 Task: Create a Board called Board0000000001 in Workspace WS0000000001 in Trello with Visibility as Workspace. Create a Board called Board0000000002 in Workspace WS0000000001 in Trello with Visibility as Private. Create a Board called Board0000000003 in Workspace WS0000000001 in Trello with Visibility as Public. Create Card Card0000000001 in Board Board0000000001 in Workspace WS0000000001 in Trello. Create Card Card0000000002 in Board Board0000000001 in Workspace WS0000000001 in Trello
Action: Mouse moved to (533, 126)
Screenshot: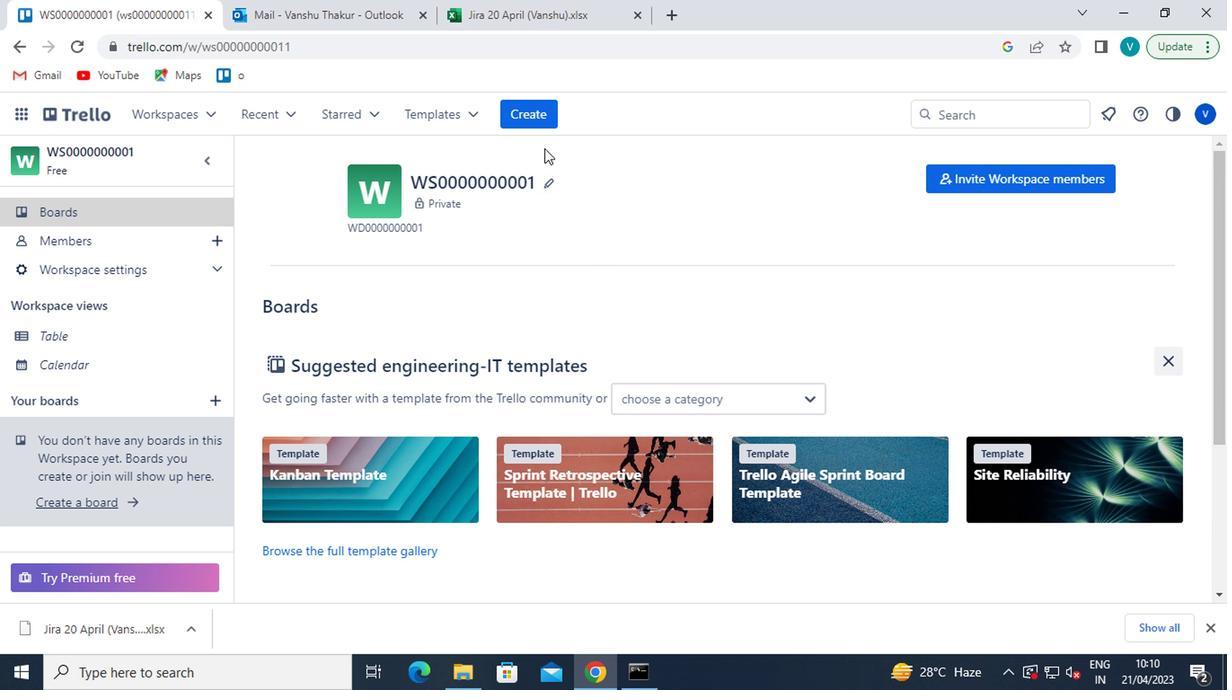
Action: Mouse pressed left at (533, 126)
Screenshot: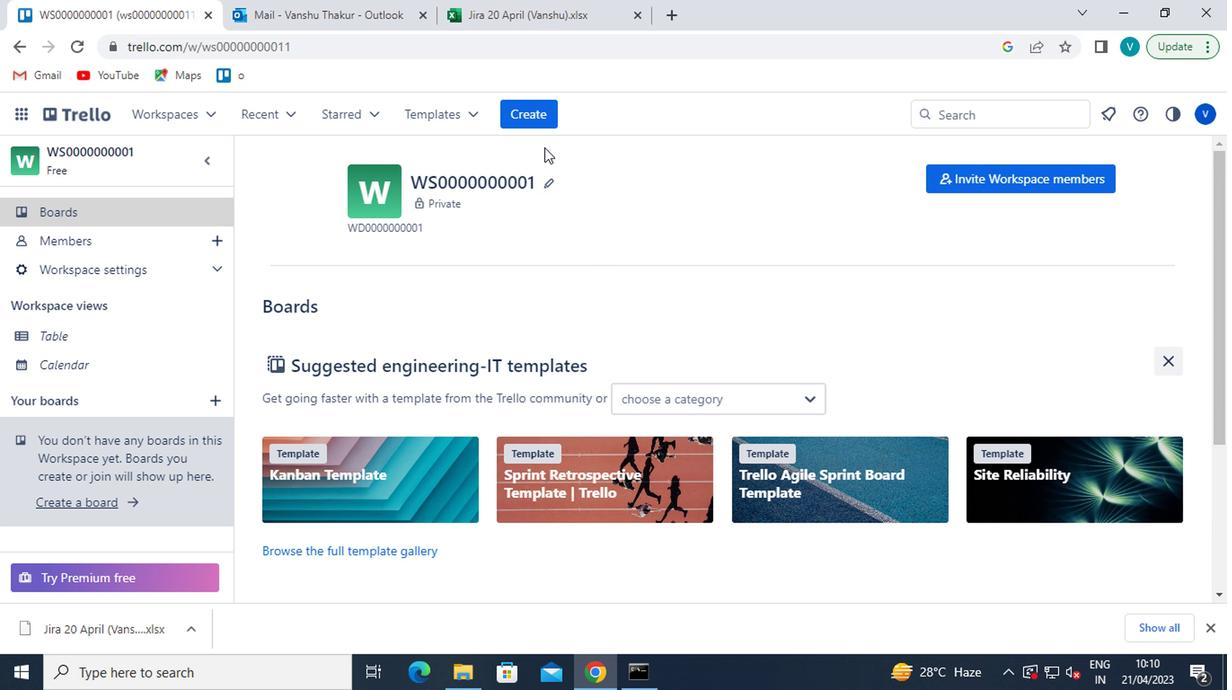 
Action: Mouse moved to (563, 187)
Screenshot: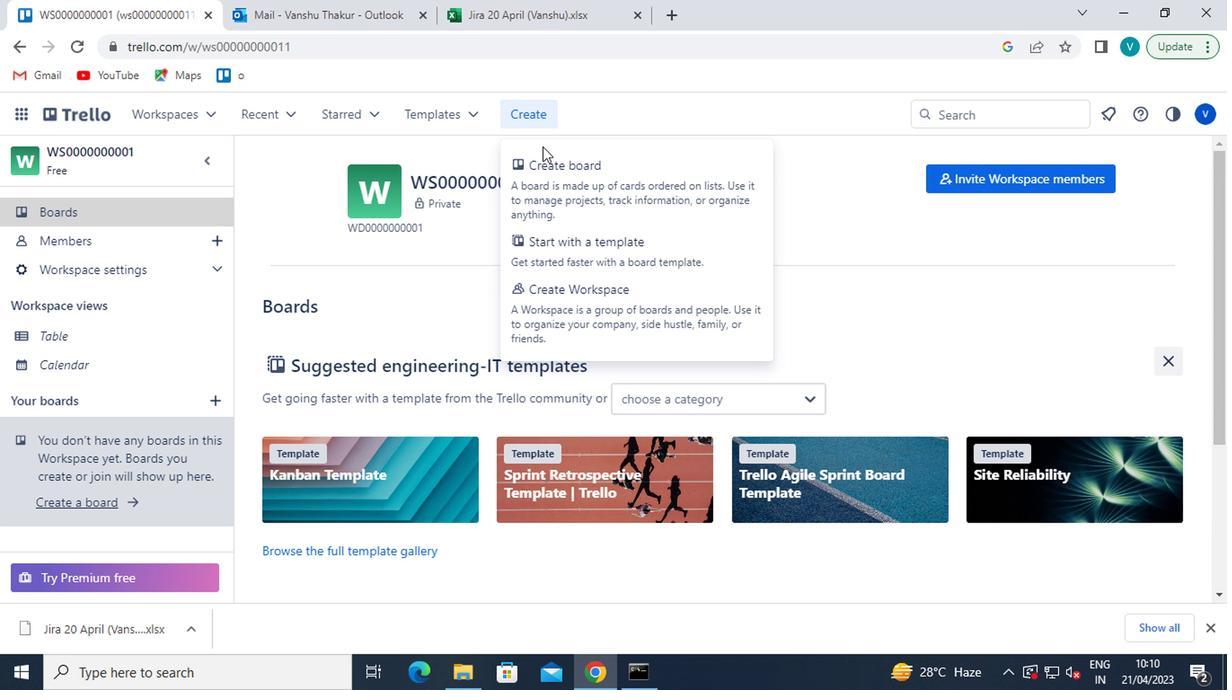 
Action: Mouse pressed left at (563, 187)
Screenshot: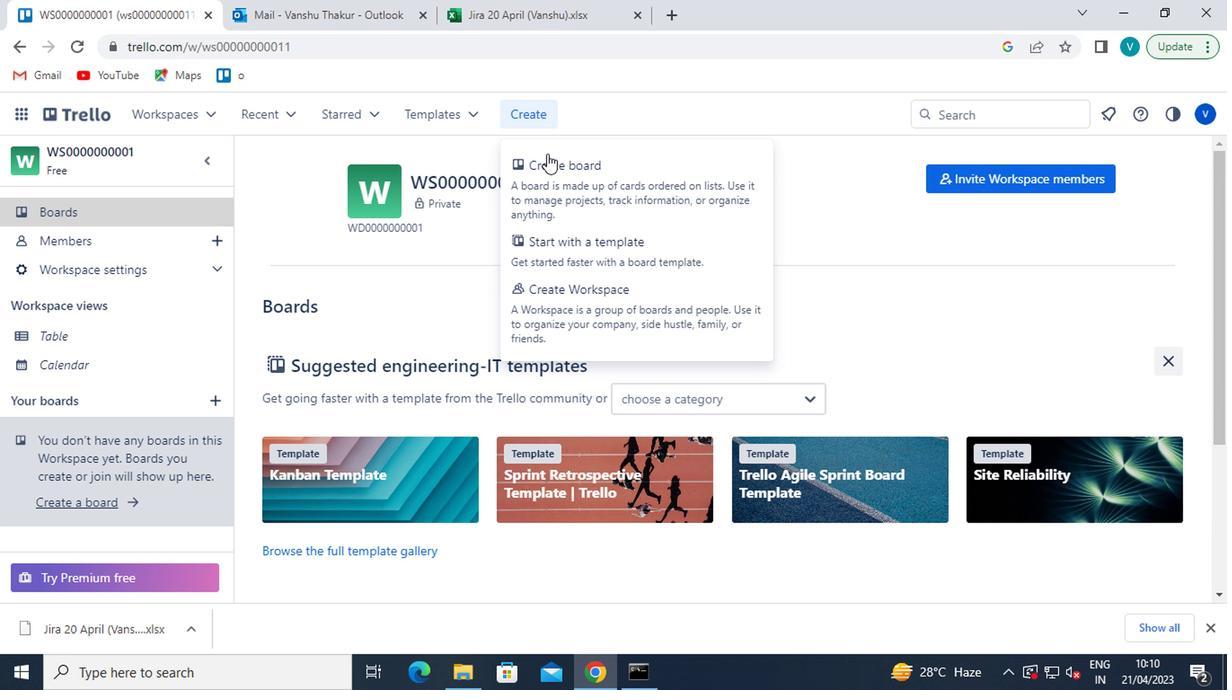 
Action: Mouse moved to (539, 451)
Screenshot: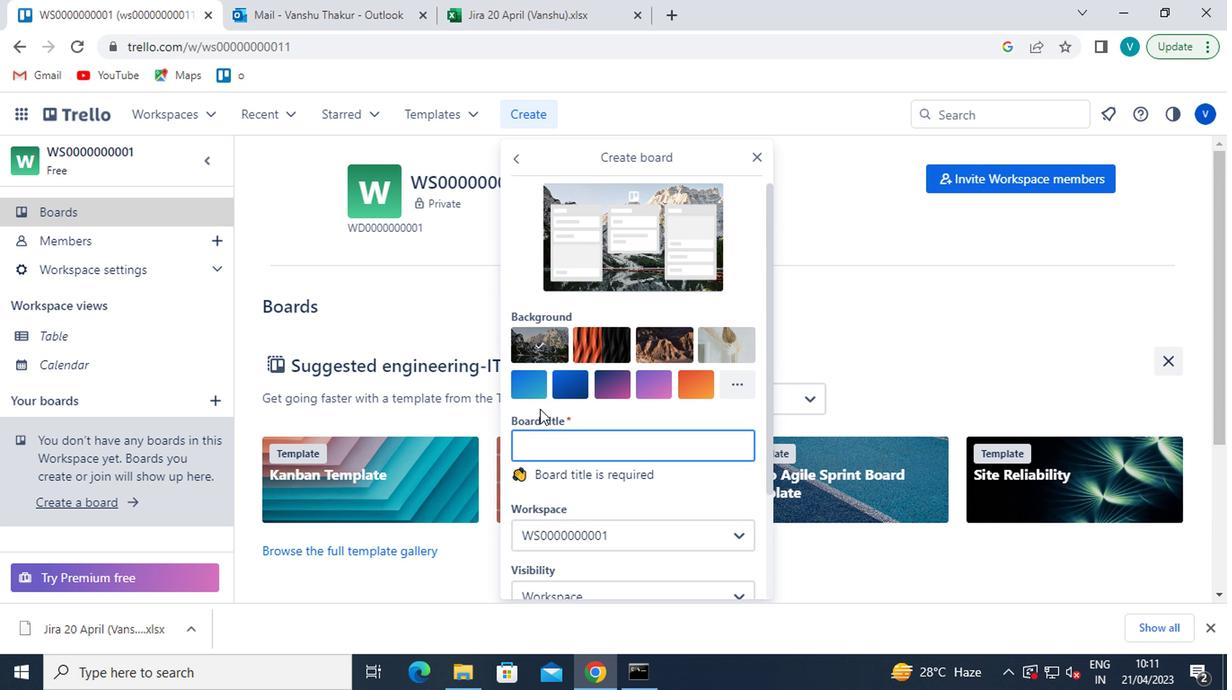 
Action: Mouse pressed left at (539, 451)
Screenshot: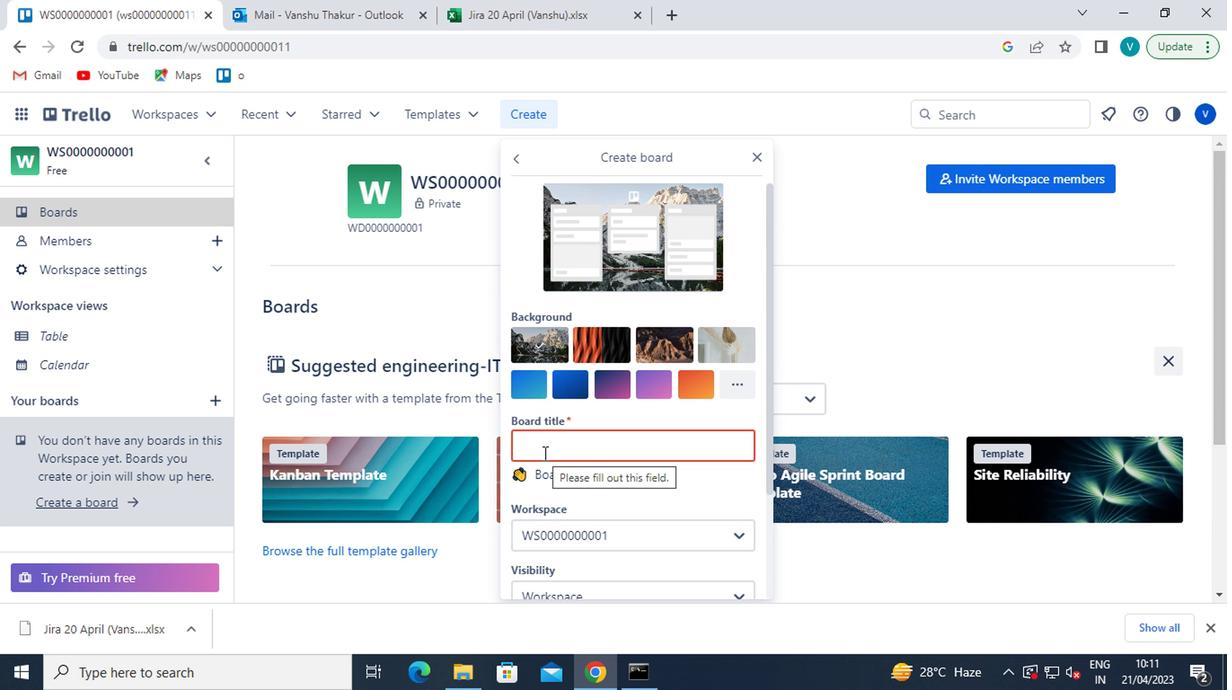
Action: Mouse moved to (557, 445)
Screenshot: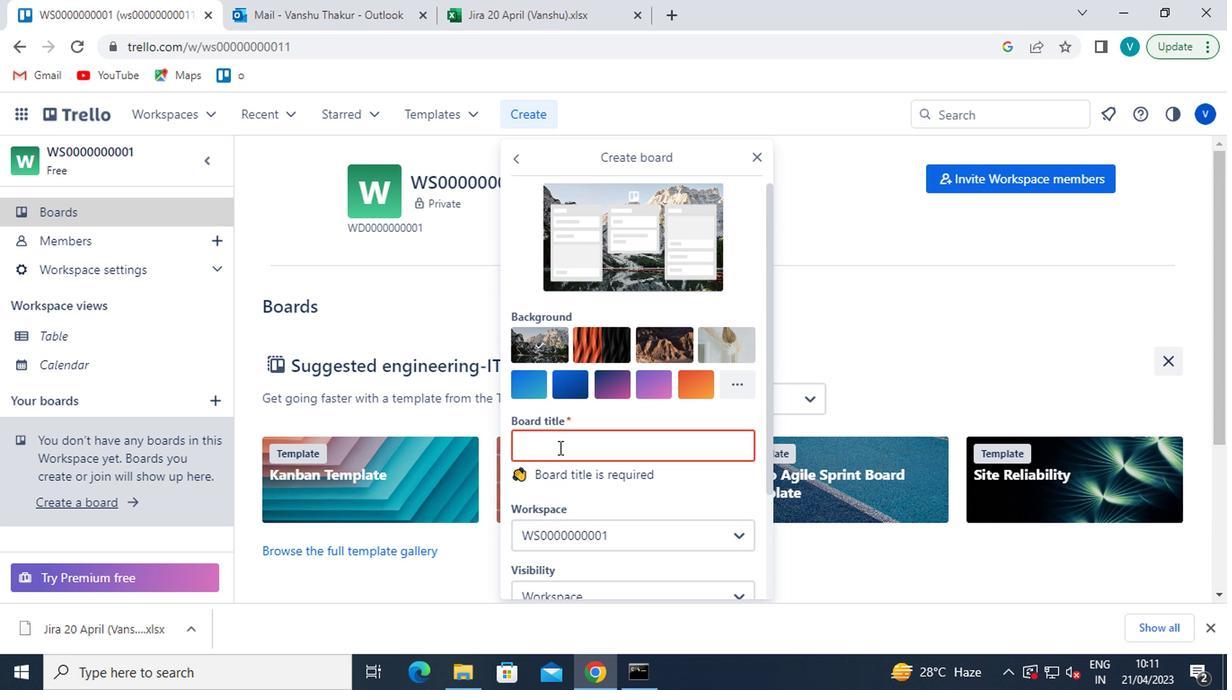 
Action: Key pressed <Key.shift>BOARD000000000
Screenshot: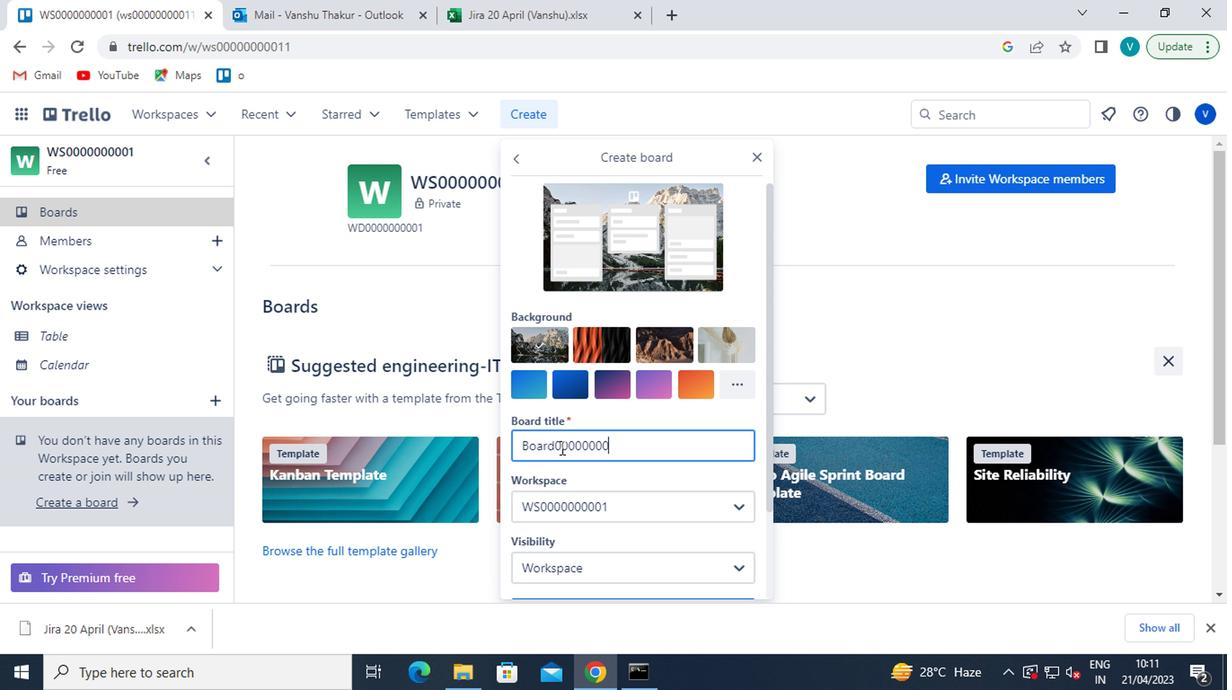 
Action: Mouse moved to (560, 445)
Screenshot: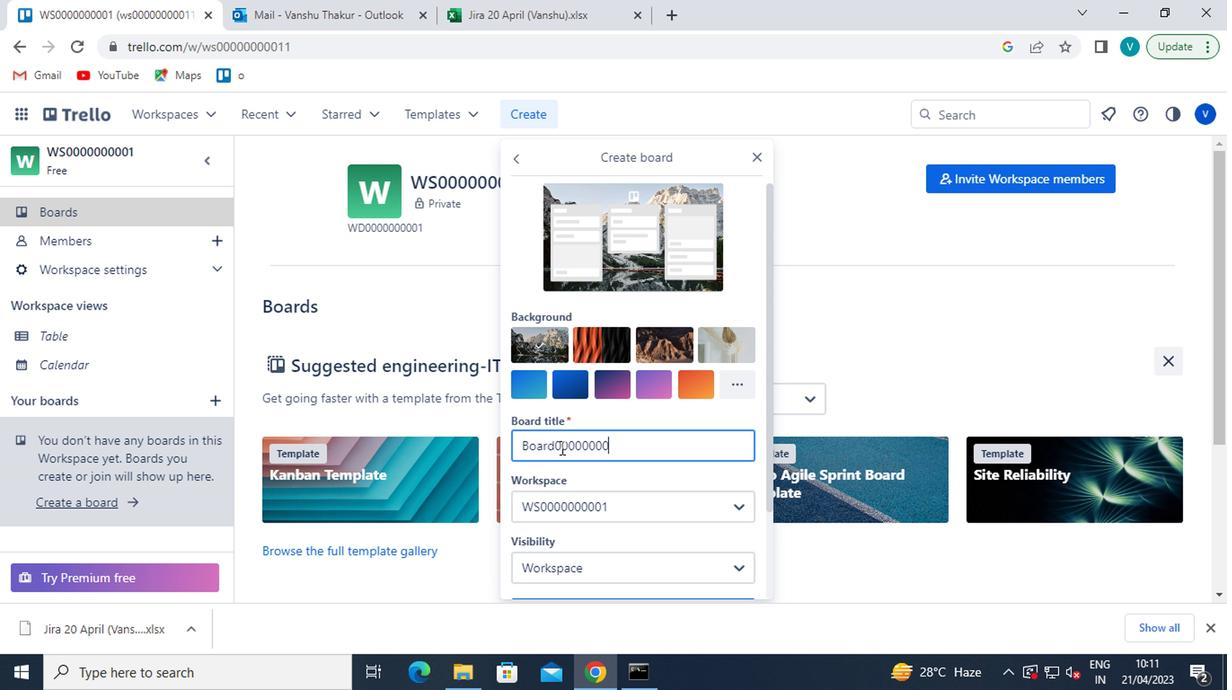 
Action: Key pressed 1
Screenshot: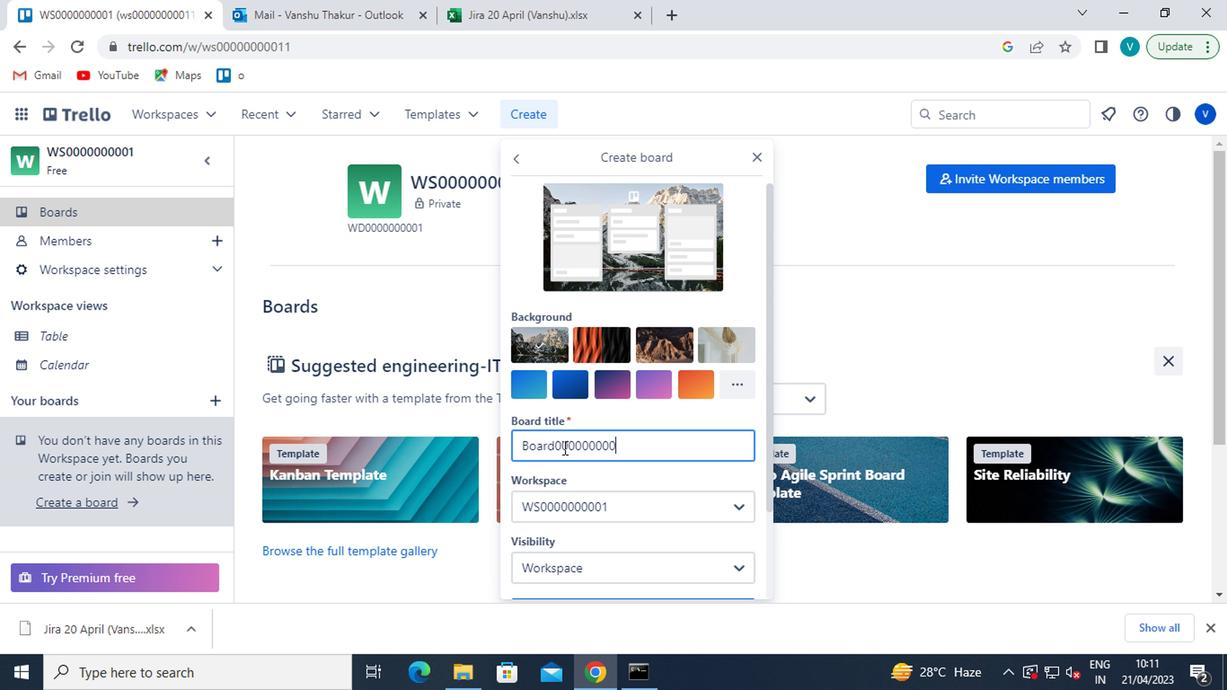 
Action: Mouse moved to (595, 566)
Screenshot: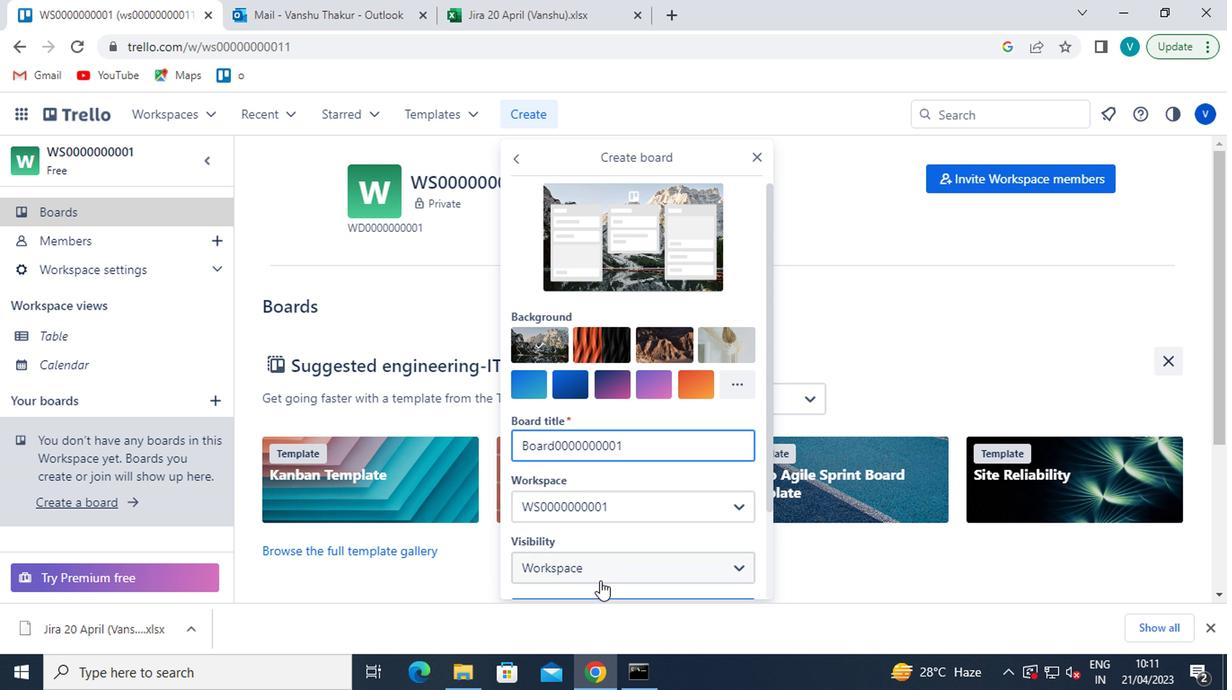 
Action: Mouse pressed left at (595, 566)
Screenshot: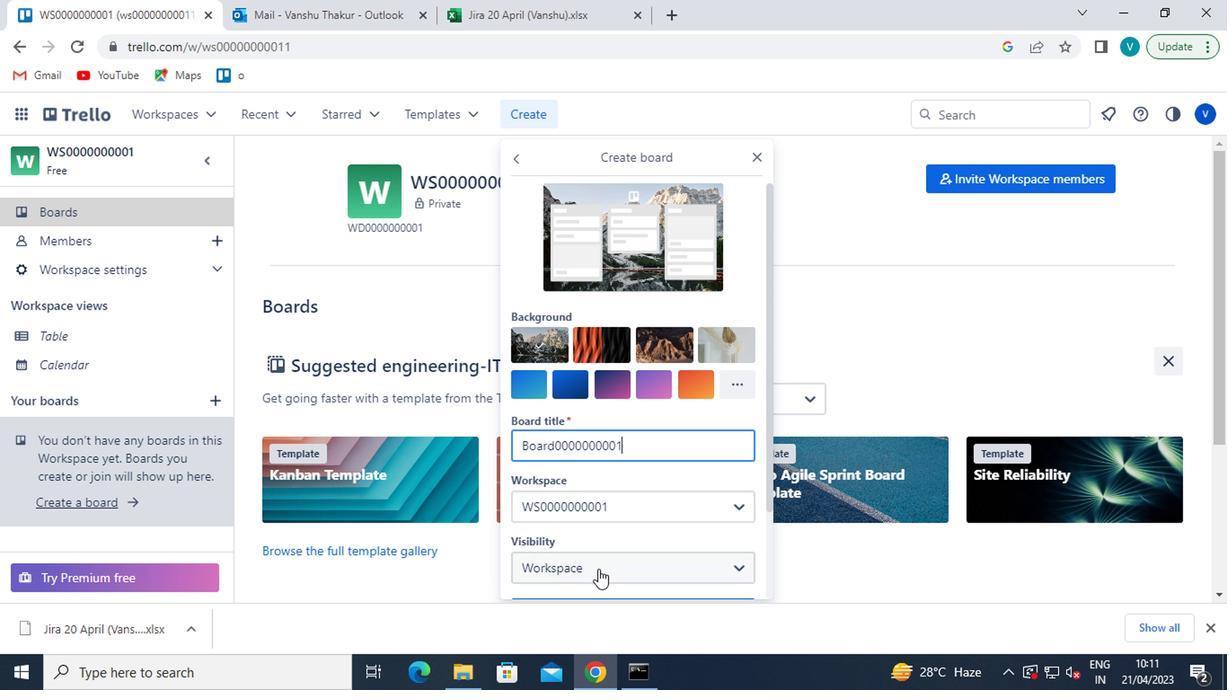 
Action: Mouse moved to (615, 438)
Screenshot: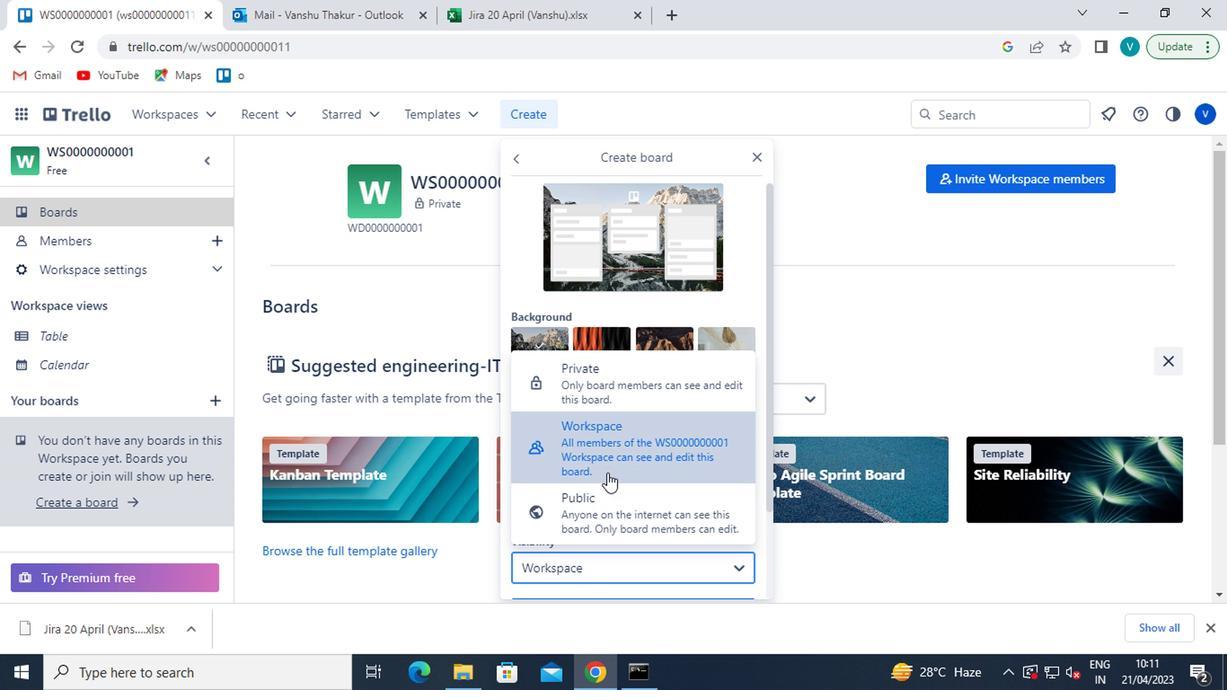 
Action: Mouse pressed left at (615, 438)
Screenshot: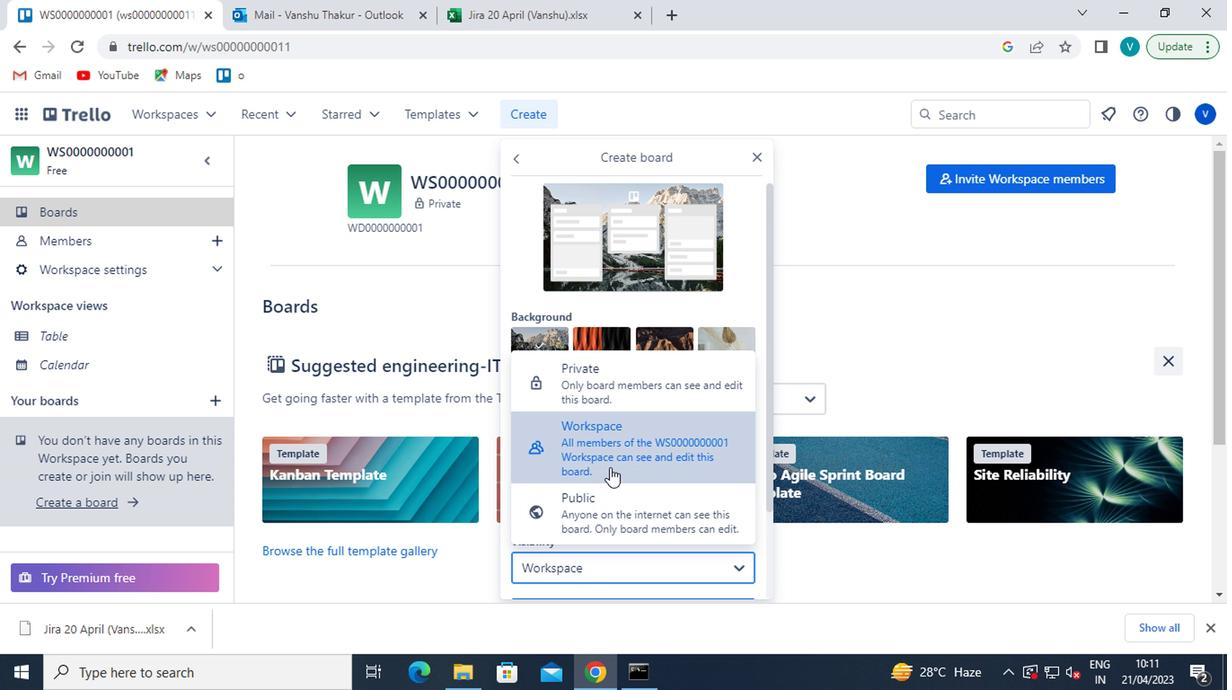 
Action: Mouse moved to (621, 463)
Screenshot: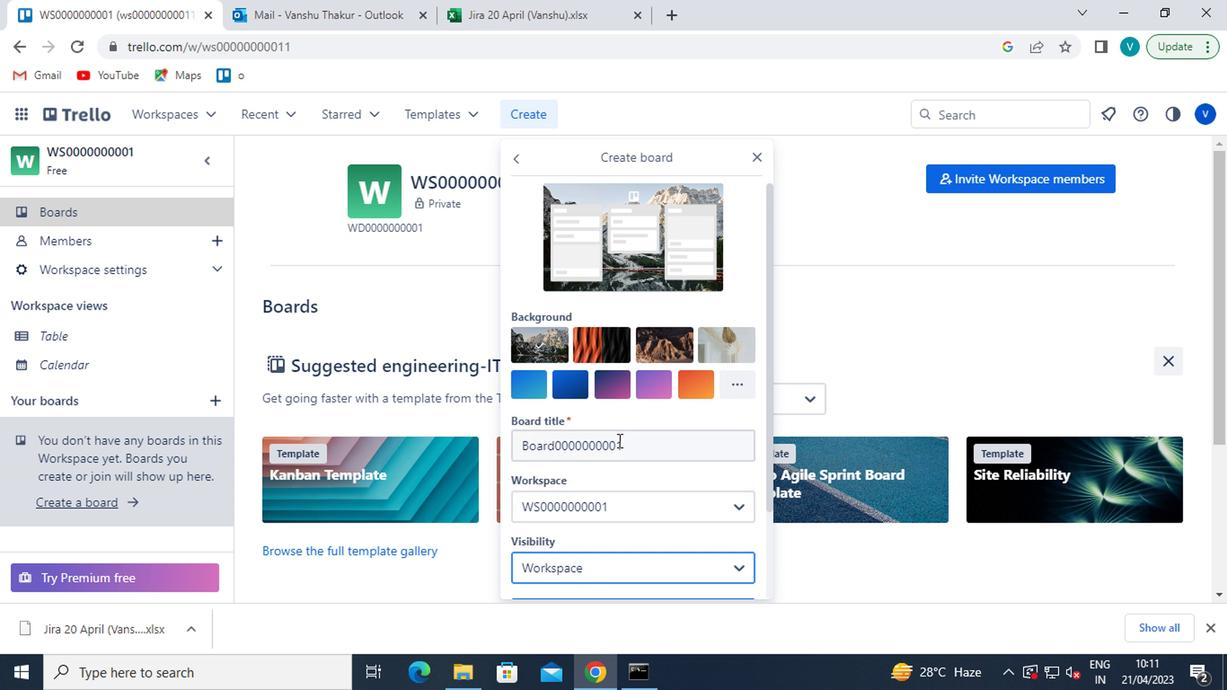 
Action: Mouse scrolled (621, 463) with delta (0, 0)
Screenshot: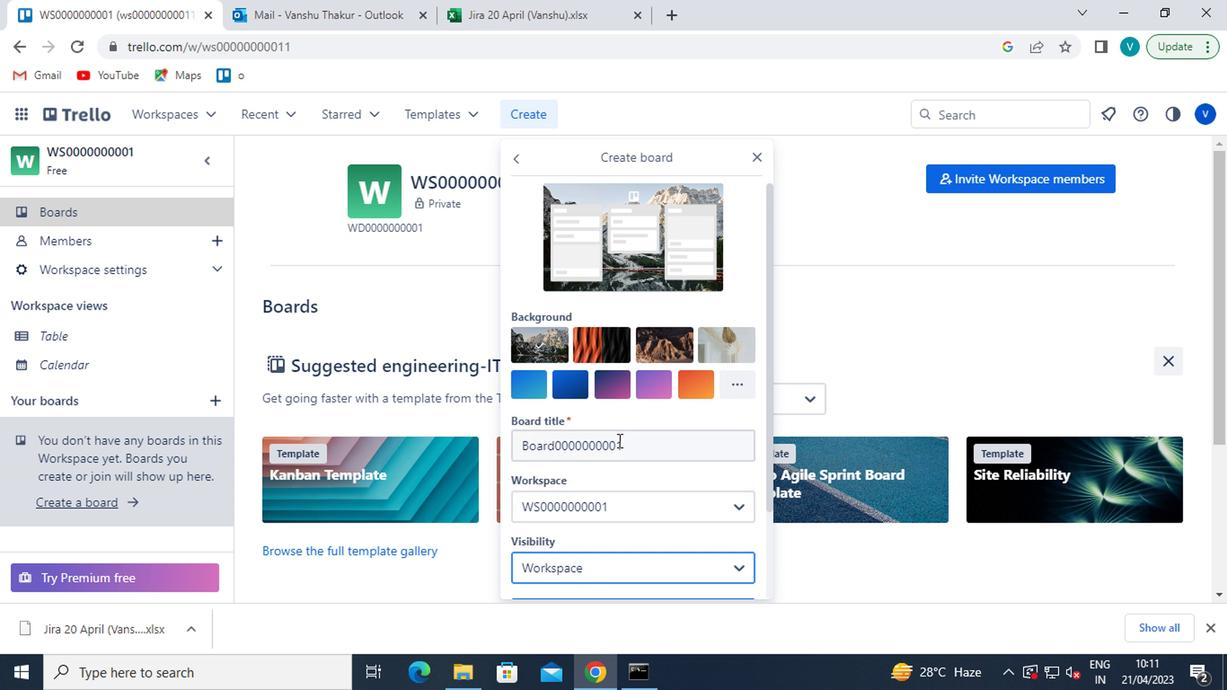 
Action: Mouse moved to (621, 468)
Screenshot: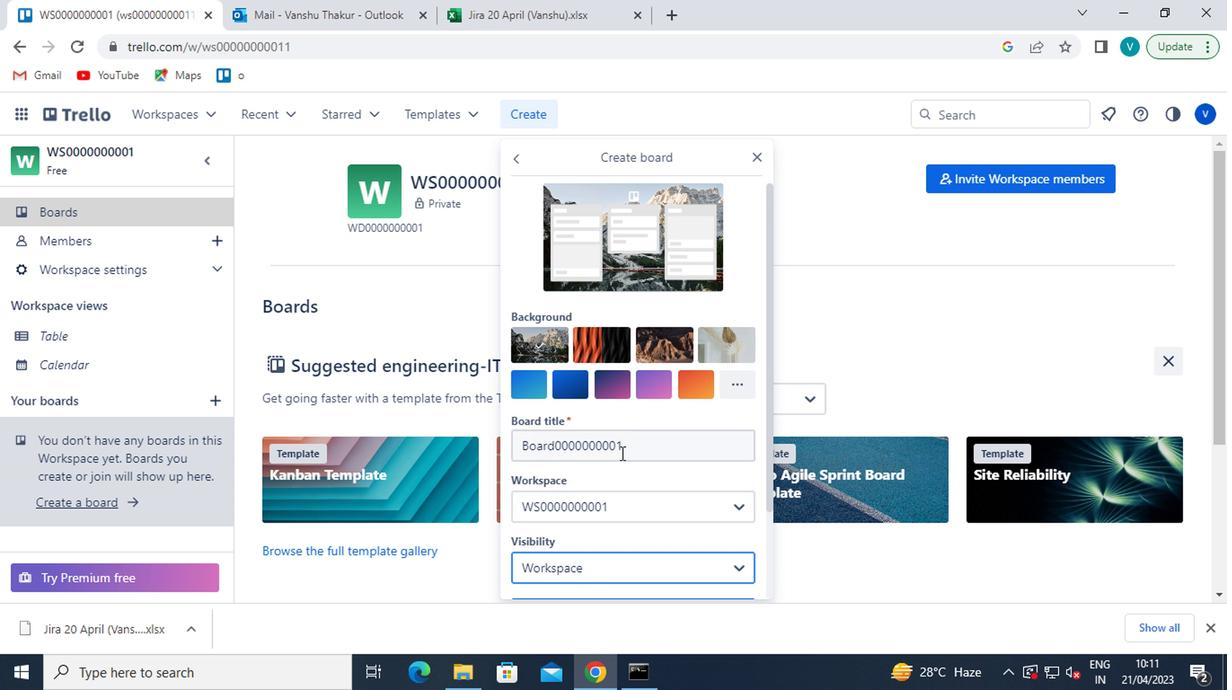 
Action: Mouse scrolled (621, 467) with delta (0, 0)
Screenshot: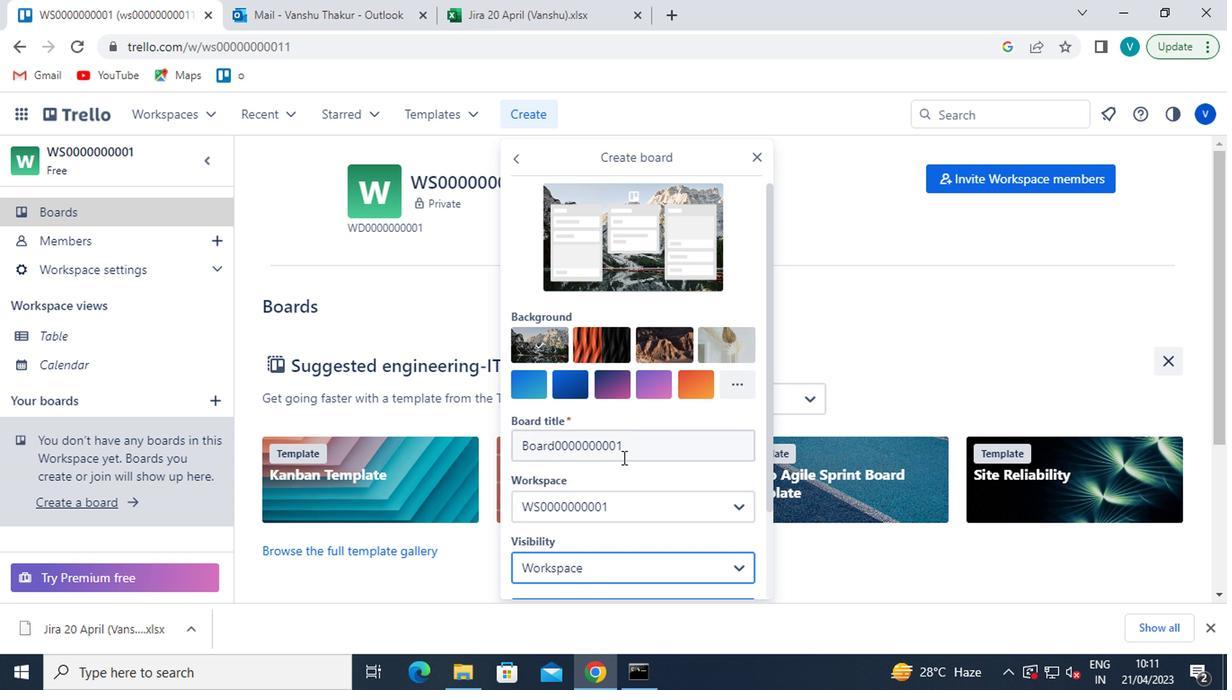 
Action: Mouse moved to (622, 491)
Screenshot: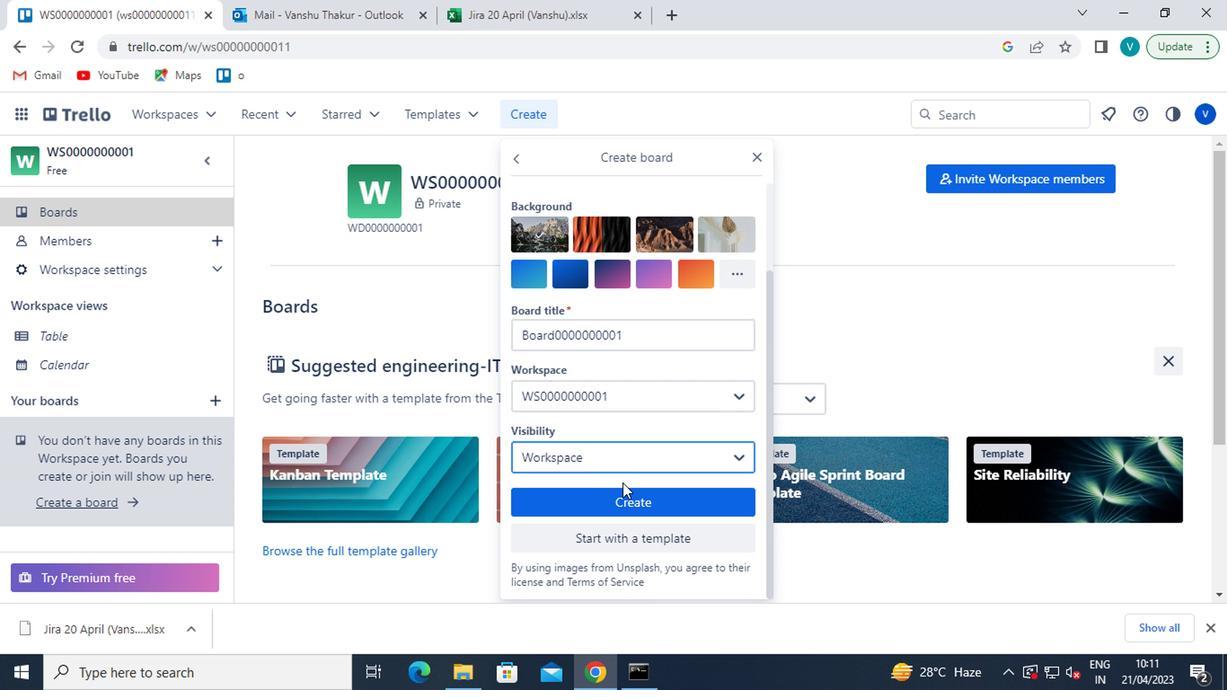 
Action: Mouse pressed left at (622, 491)
Screenshot: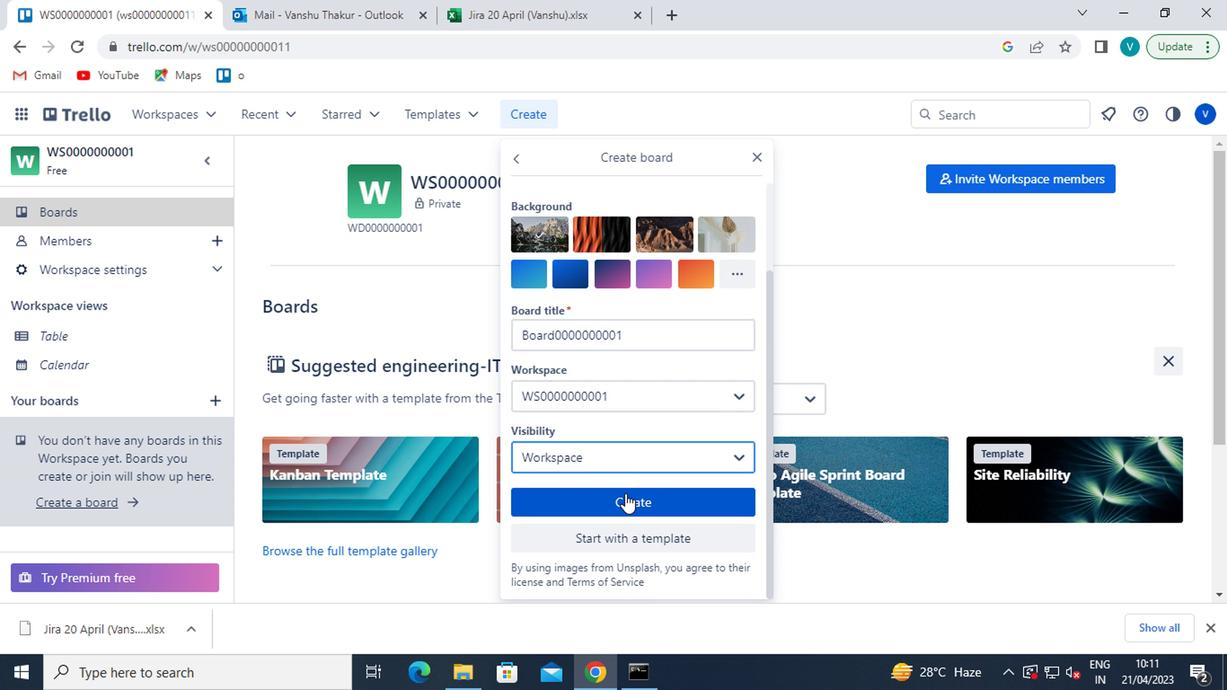 
Action: Mouse moved to (532, 117)
Screenshot: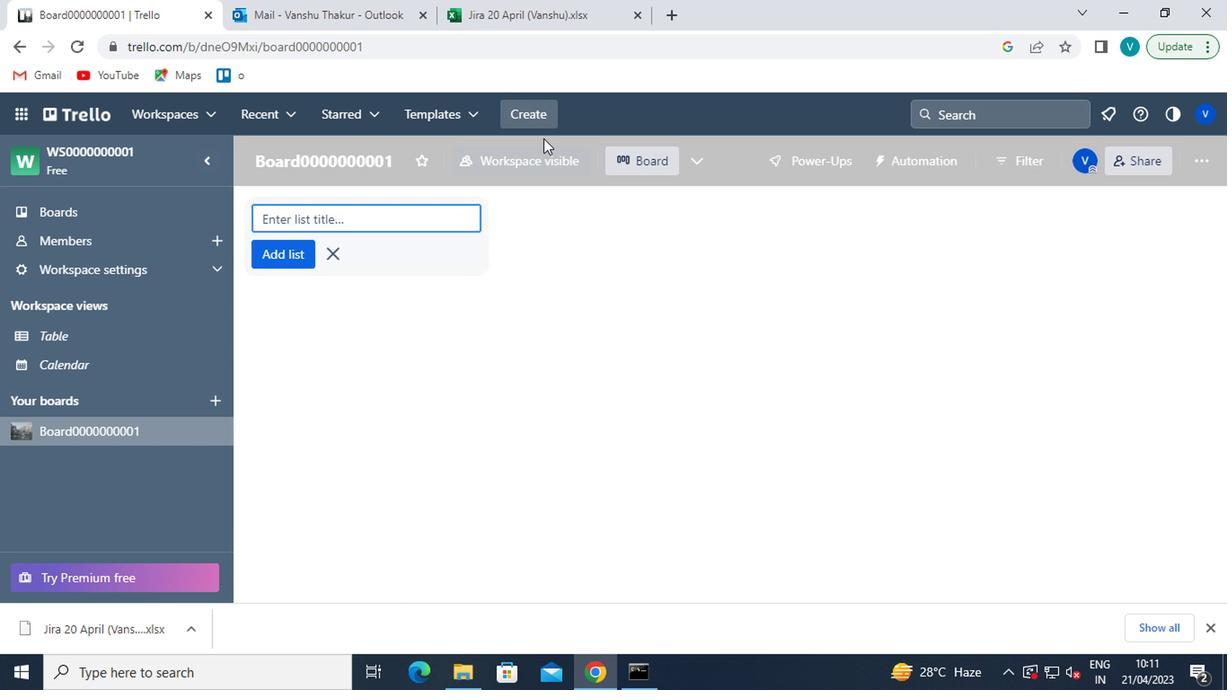 
Action: Mouse pressed left at (532, 117)
Screenshot: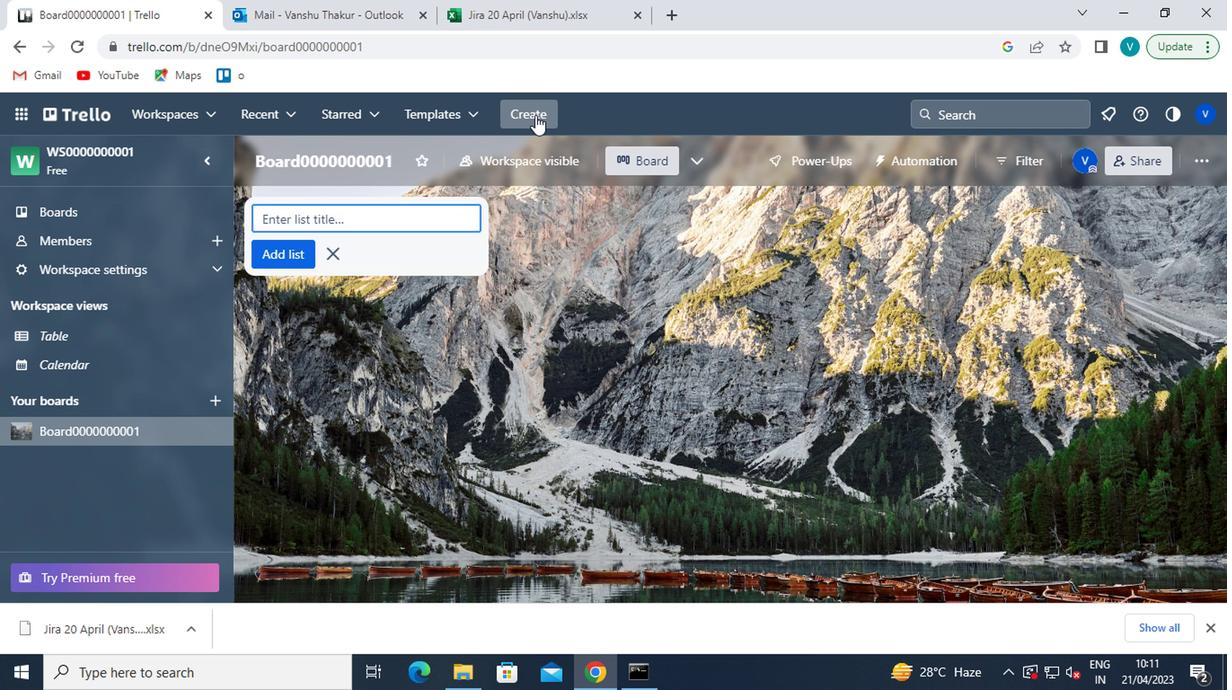 
Action: Mouse moved to (539, 168)
Screenshot: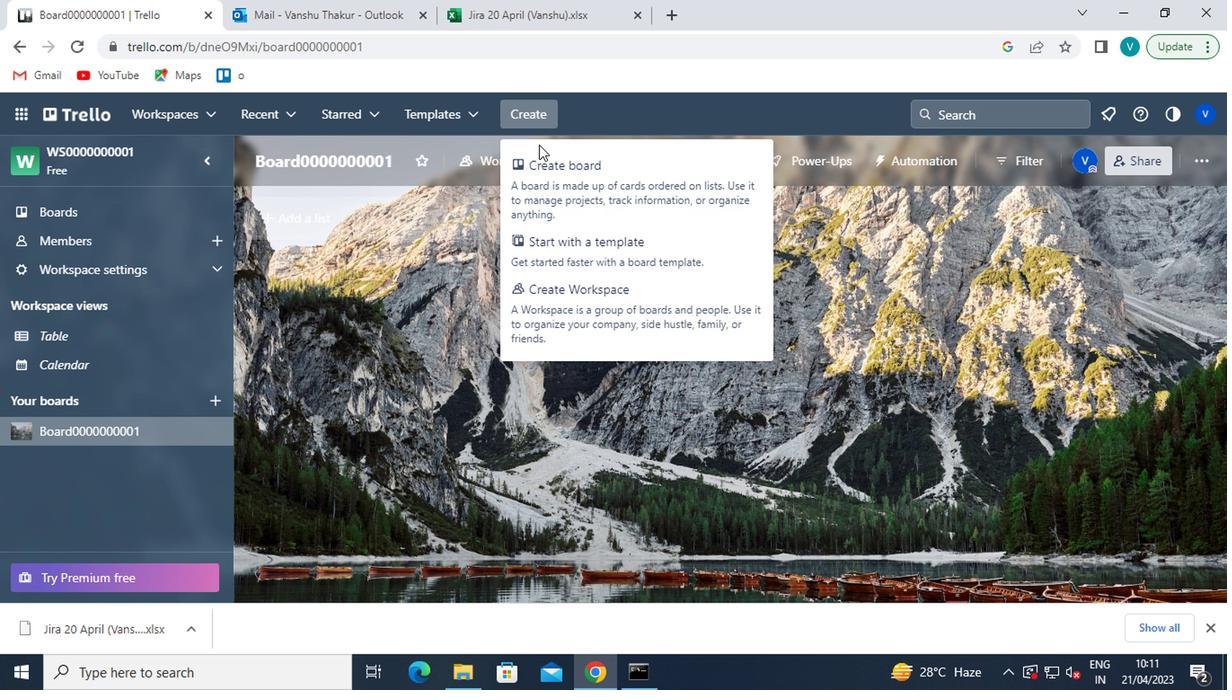 
Action: Mouse pressed left at (539, 168)
Screenshot: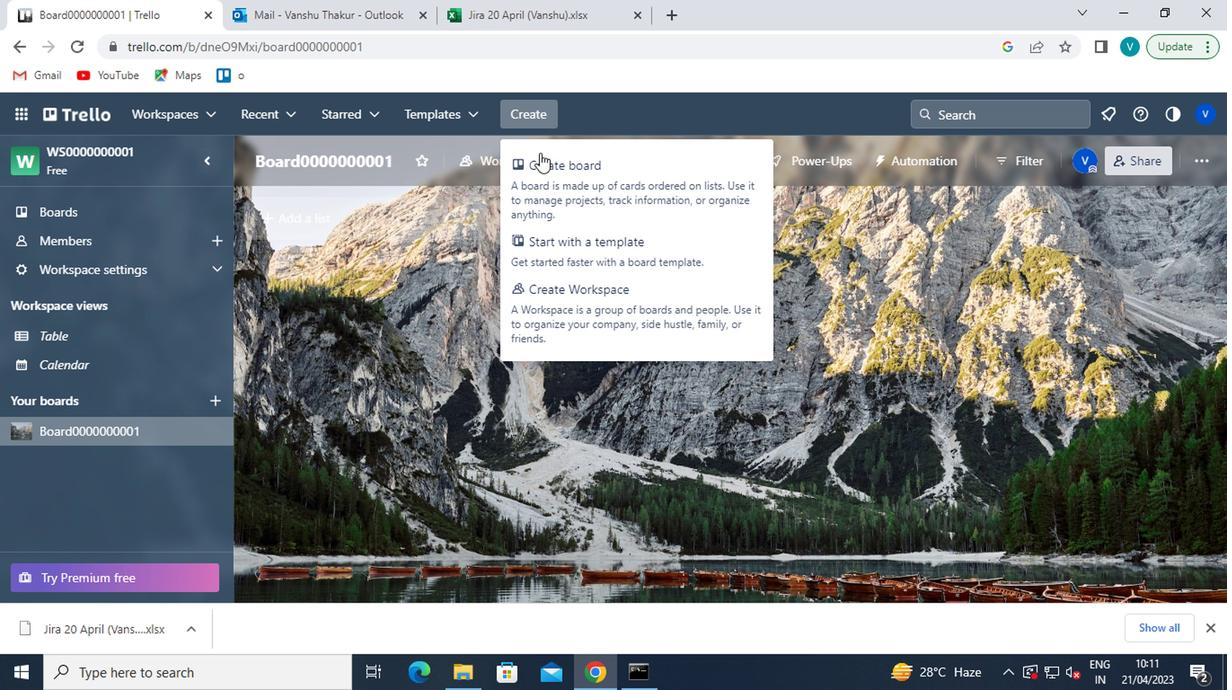 
Action: Mouse moved to (542, 435)
Screenshot: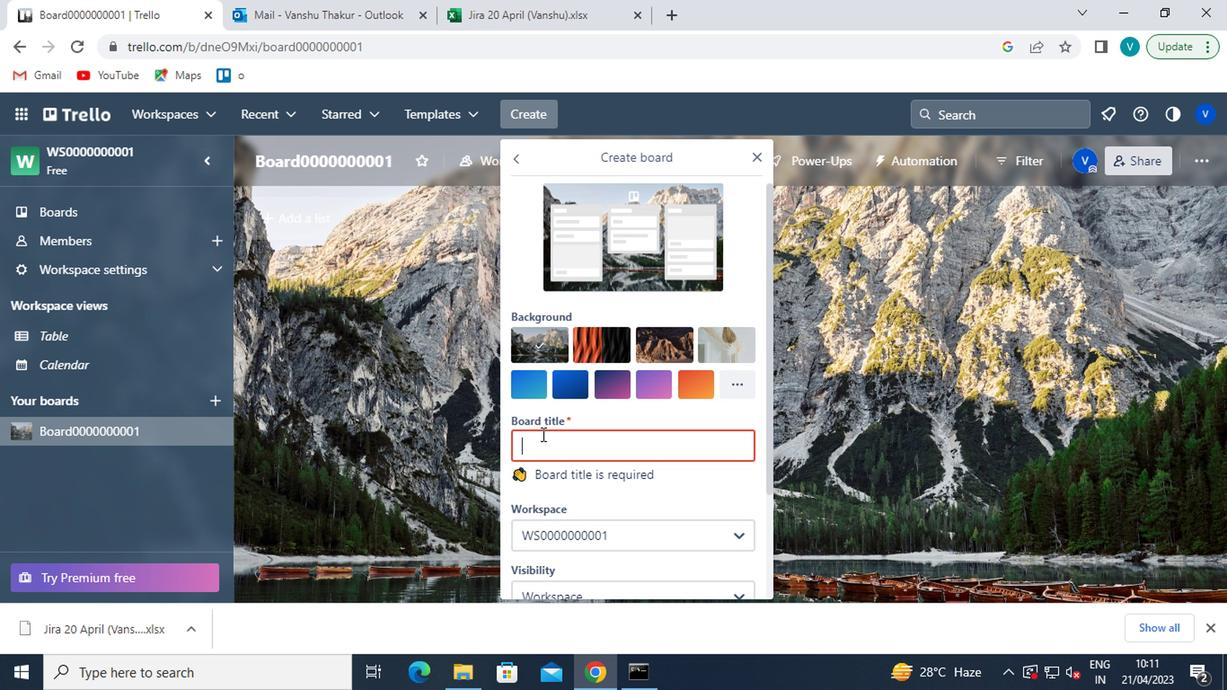 
Action: Mouse pressed left at (542, 435)
Screenshot: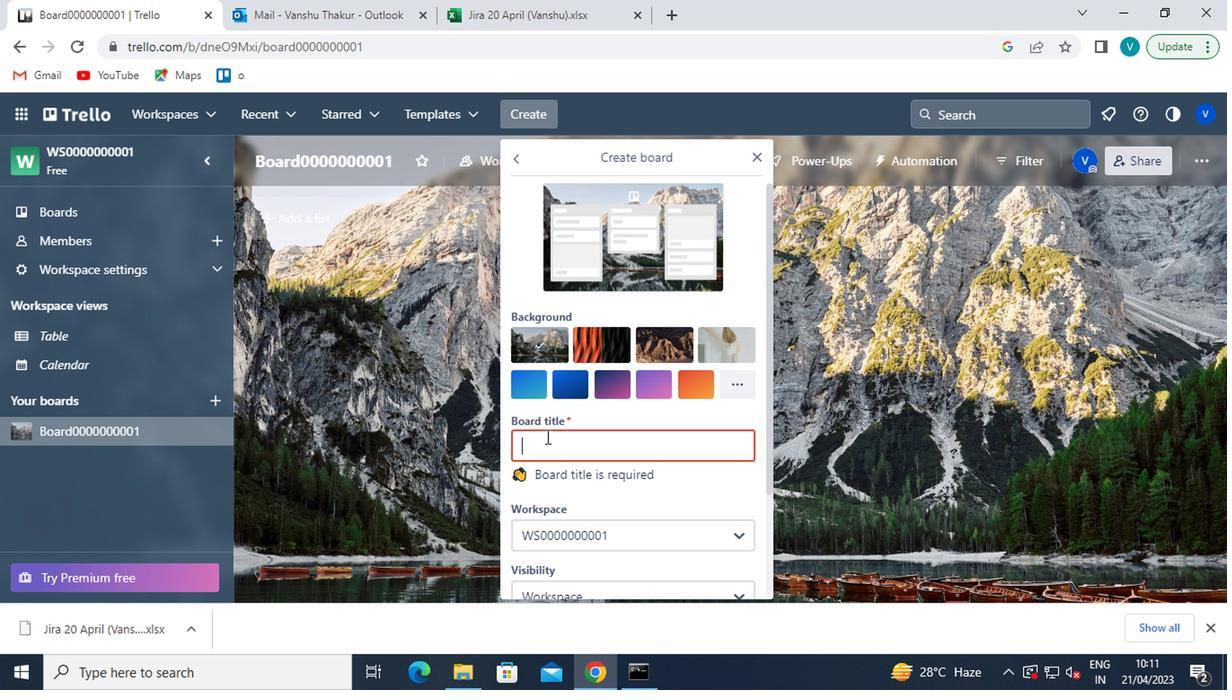 
Action: Mouse moved to (557, 420)
Screenshot: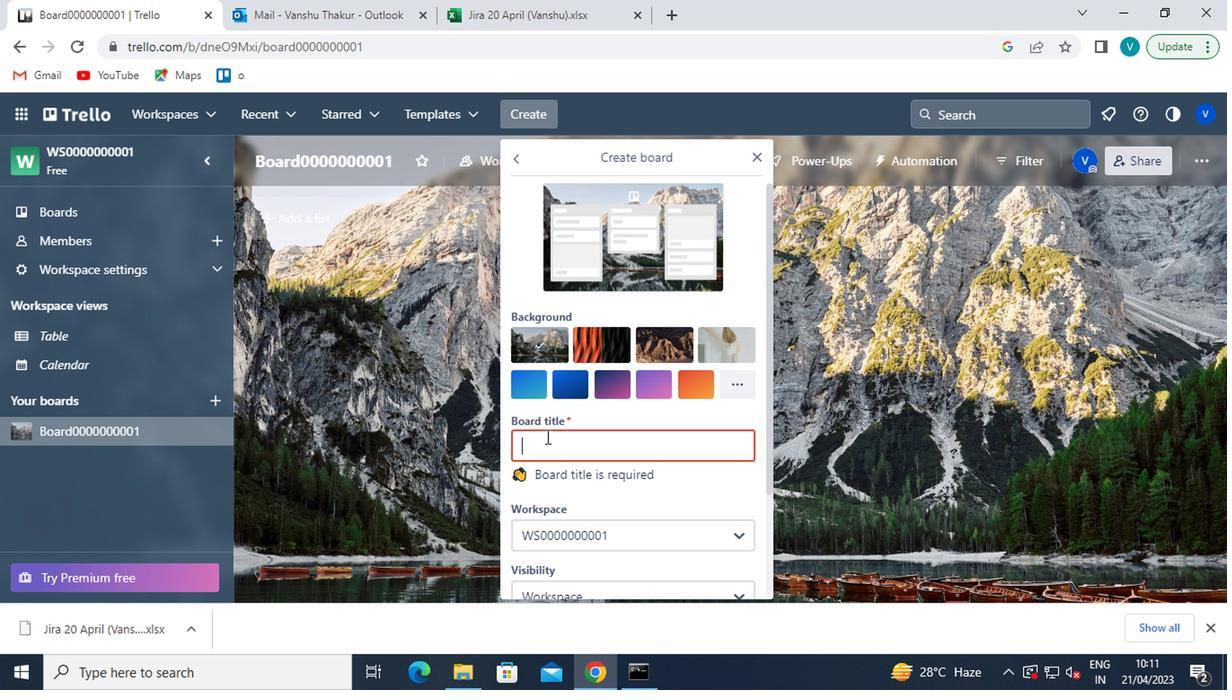 
Action: Key pressed <Key.shift>BOARD0000000
Screenshot: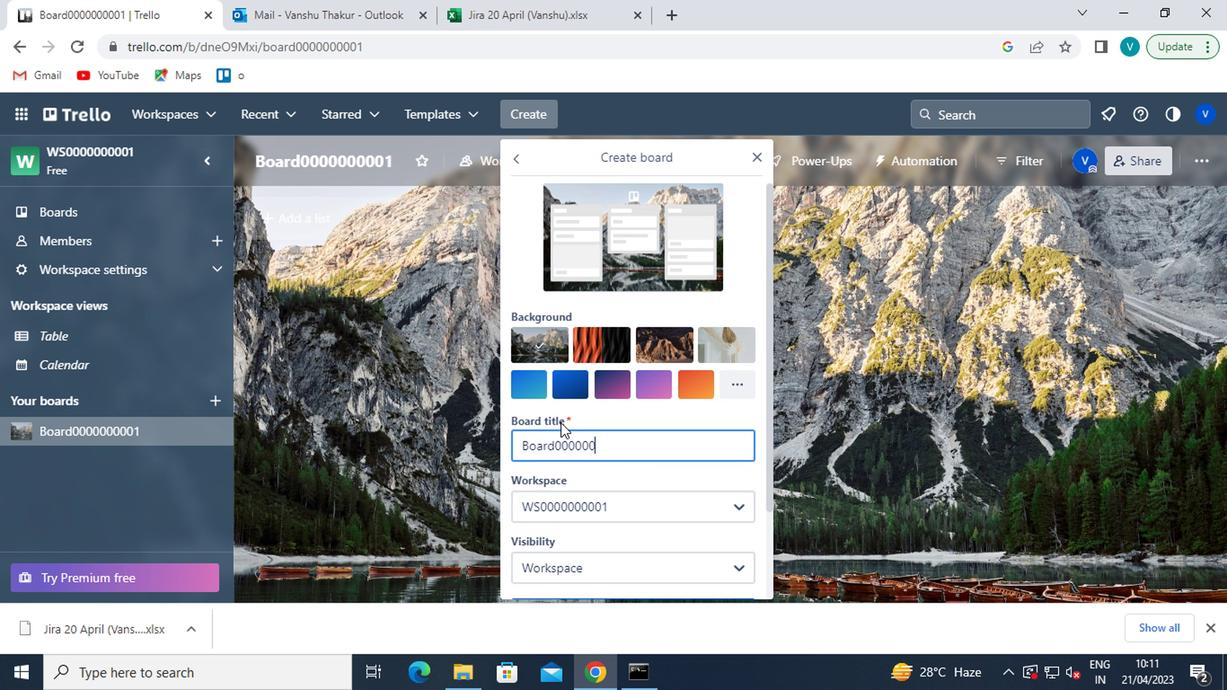 
Action: Mouse moved to (557, 420)
Screenshot: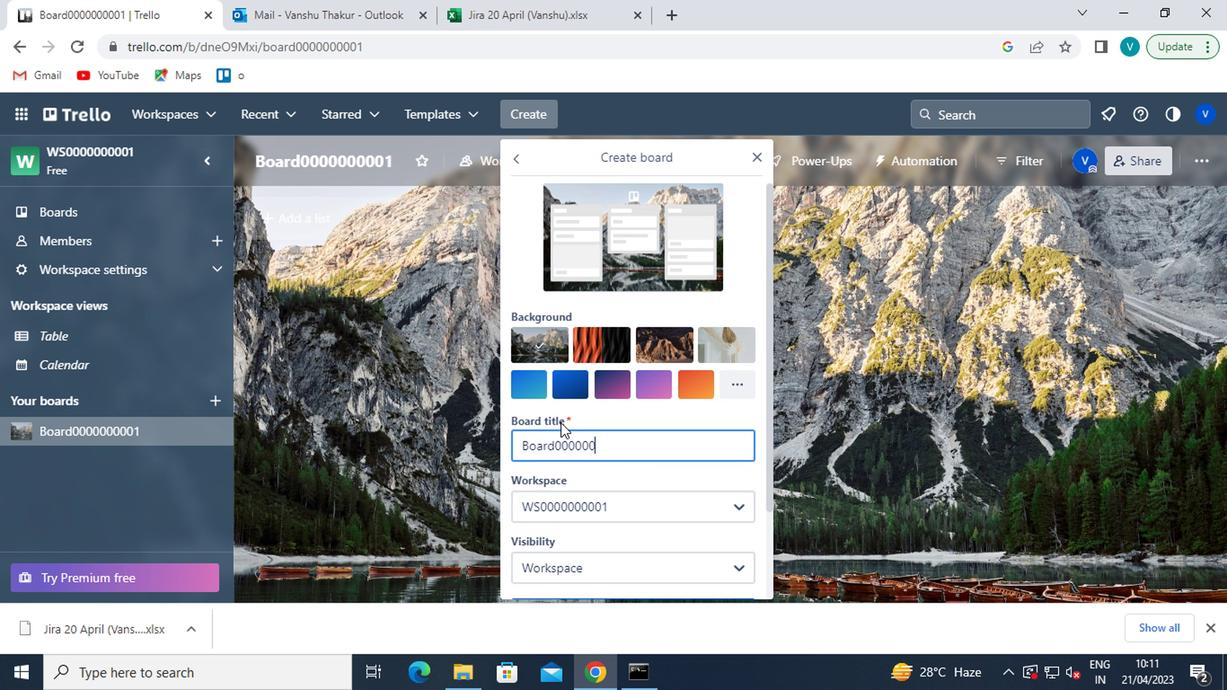 
Action: Key pressed 002
Screenshot: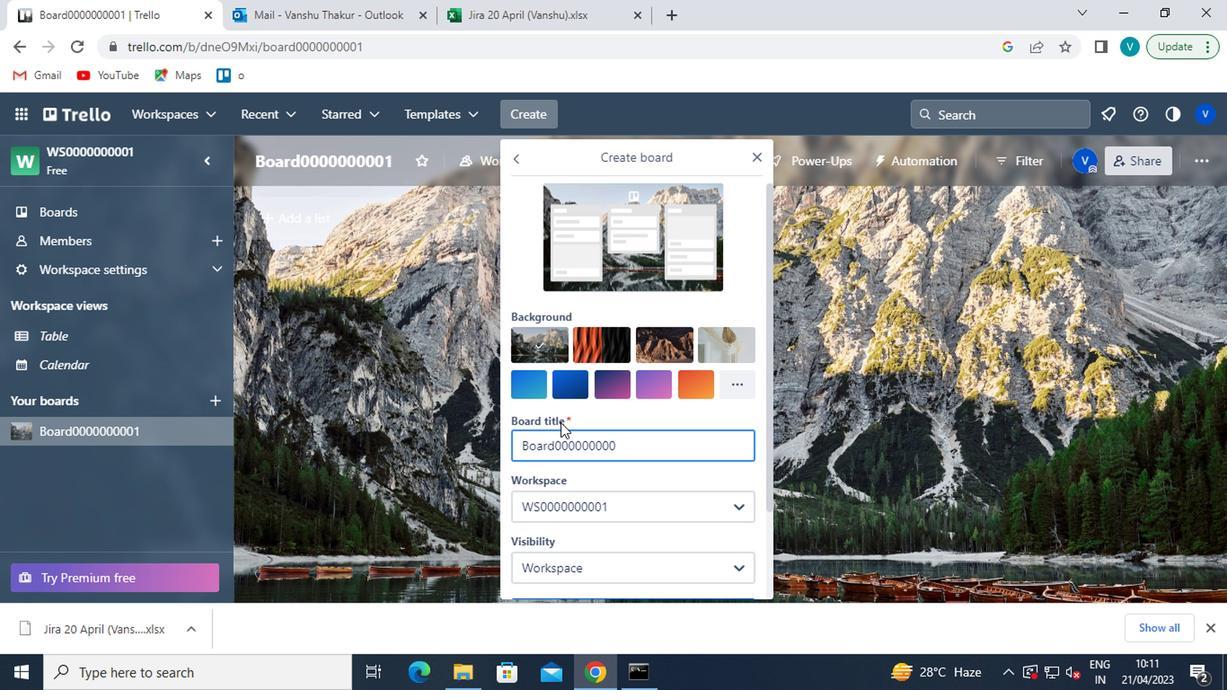 
Action: Mouse moved to (632, 451)
Screenshot: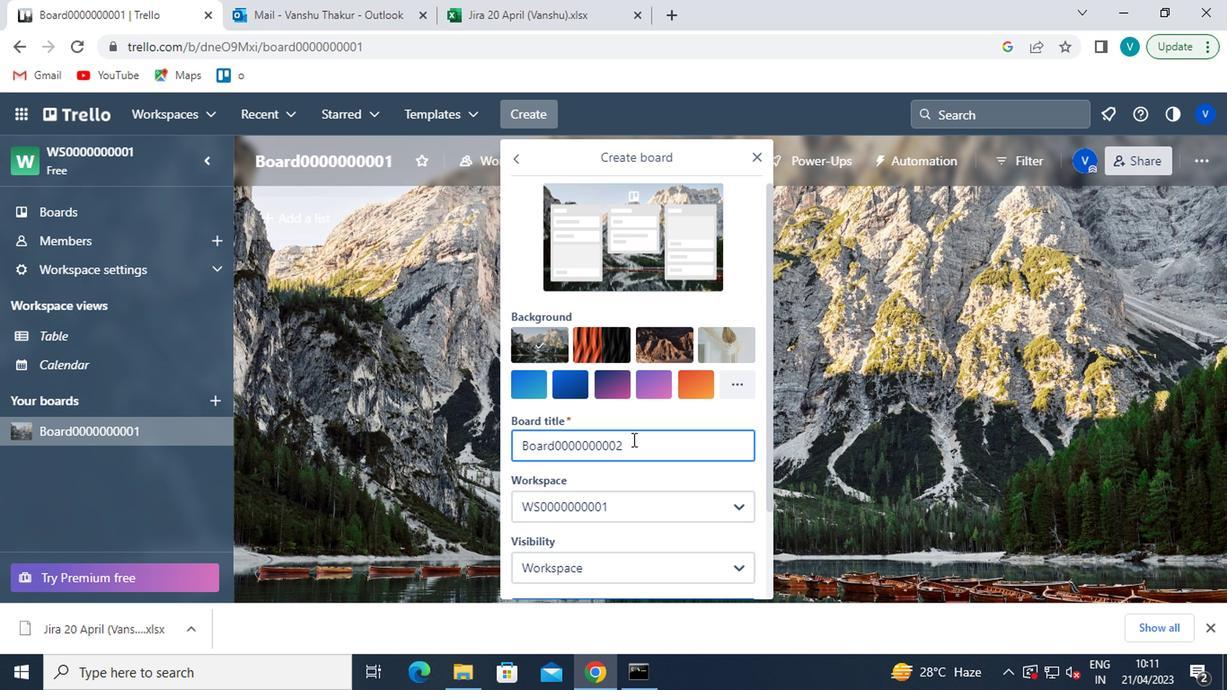 
Action: Mouse scrolled (632, 450) with delta (0, -1)
Screenshot: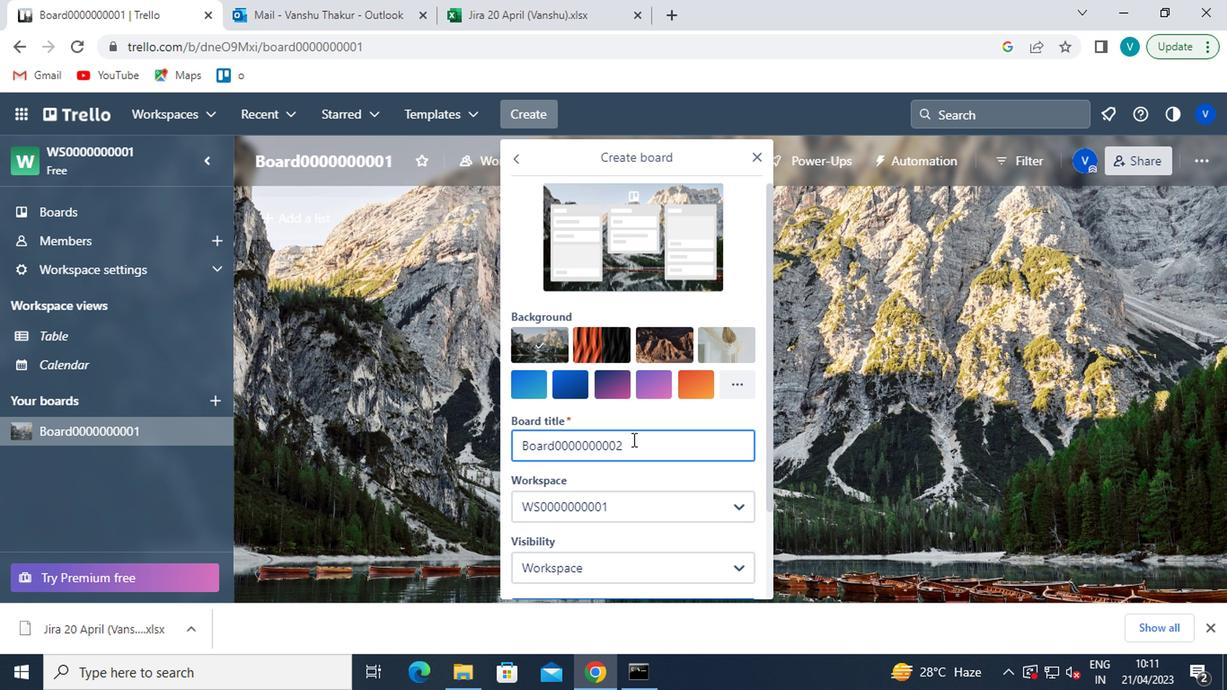 
Action: Mouse moved to (617, 471)
Screenshot: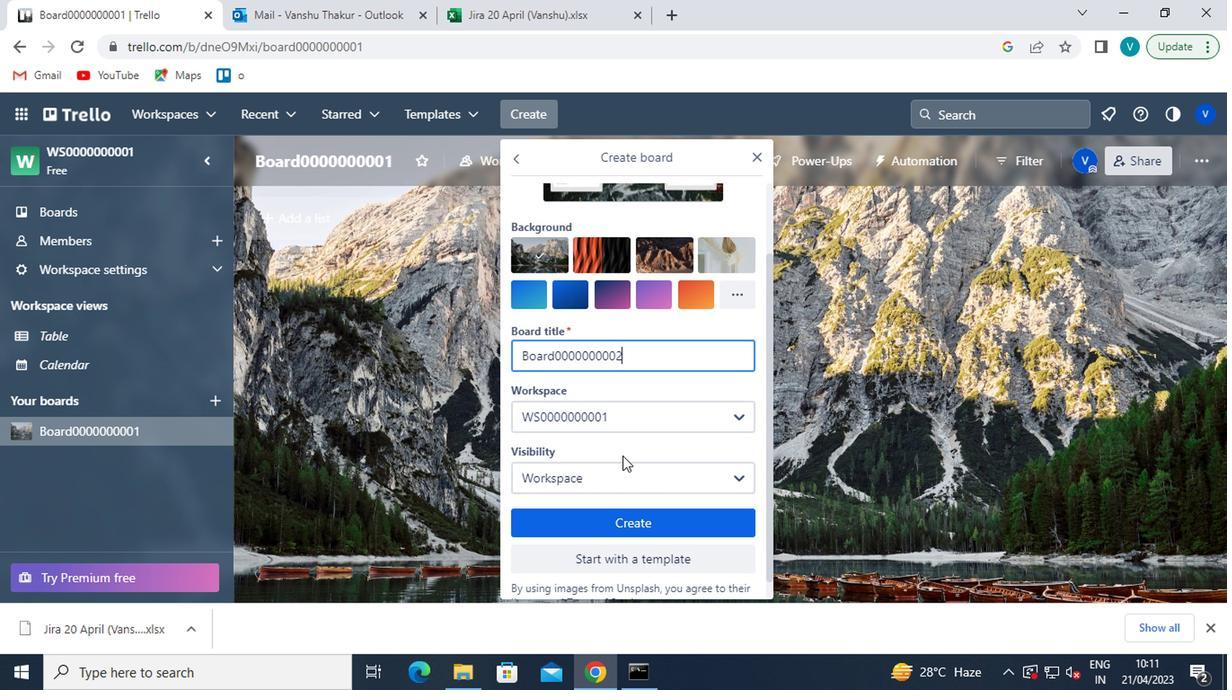 
Action: Mouse pressed left at (617, 471)
Screenshot: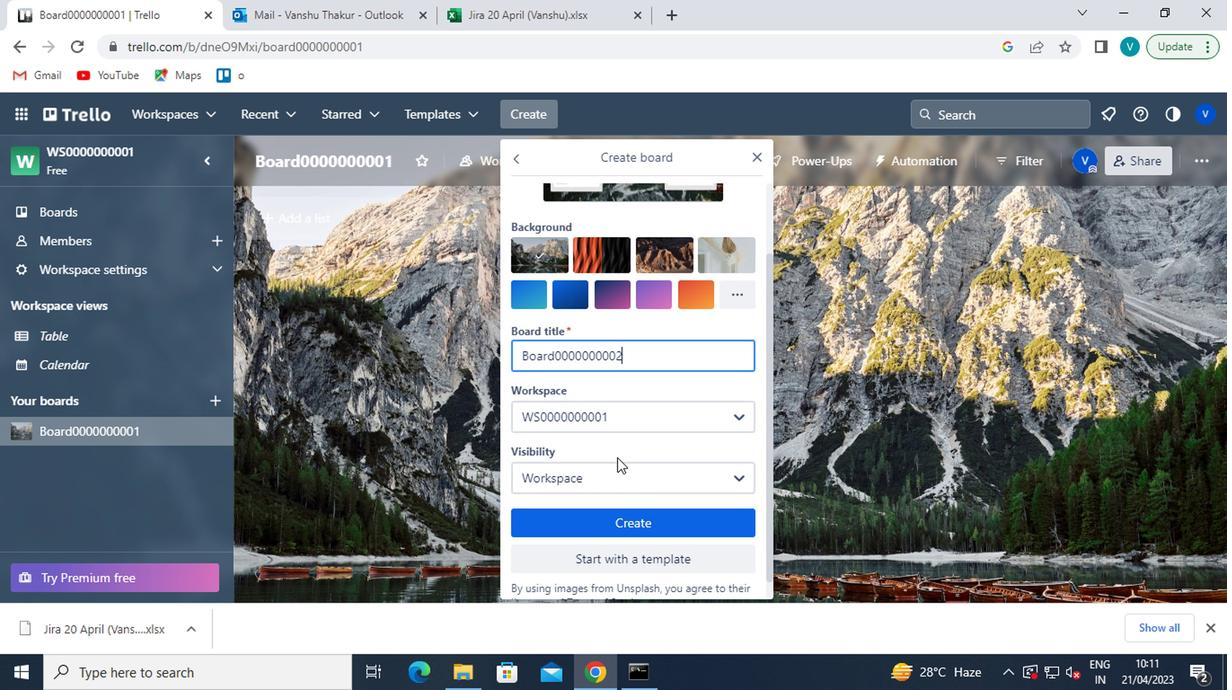 
Action: Mouse moved to (645, 290)
Screenshot: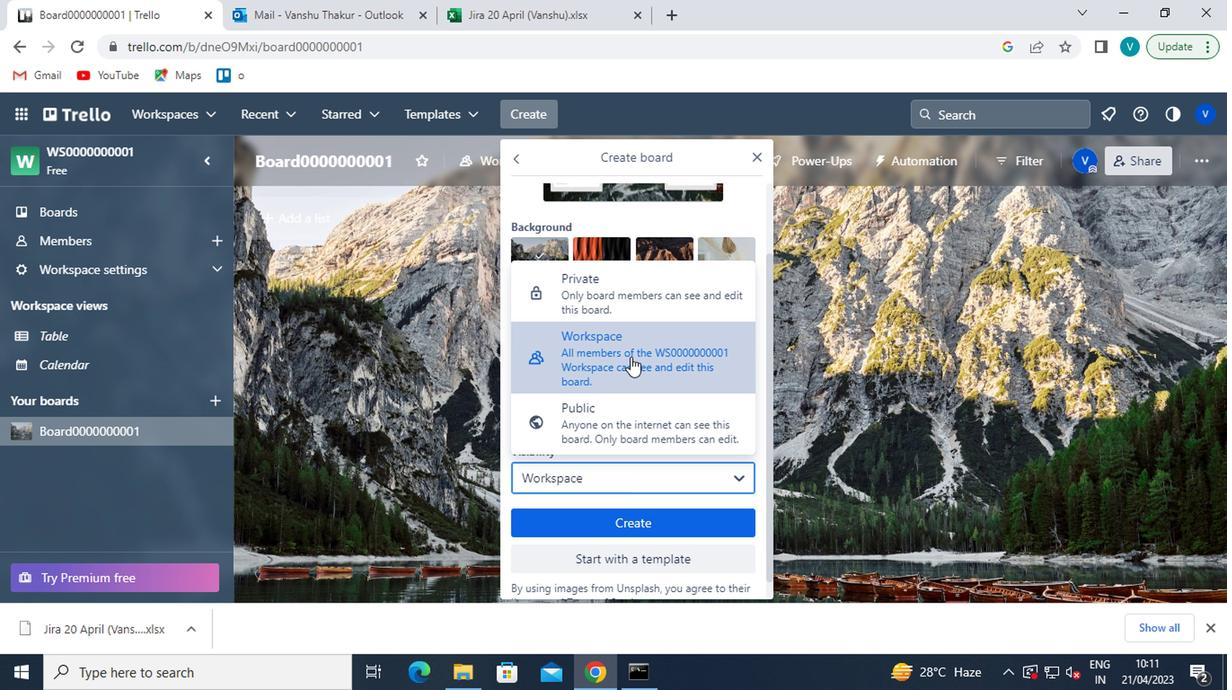 
Action: Mouse pressed left at (645, 290)
Screenshot: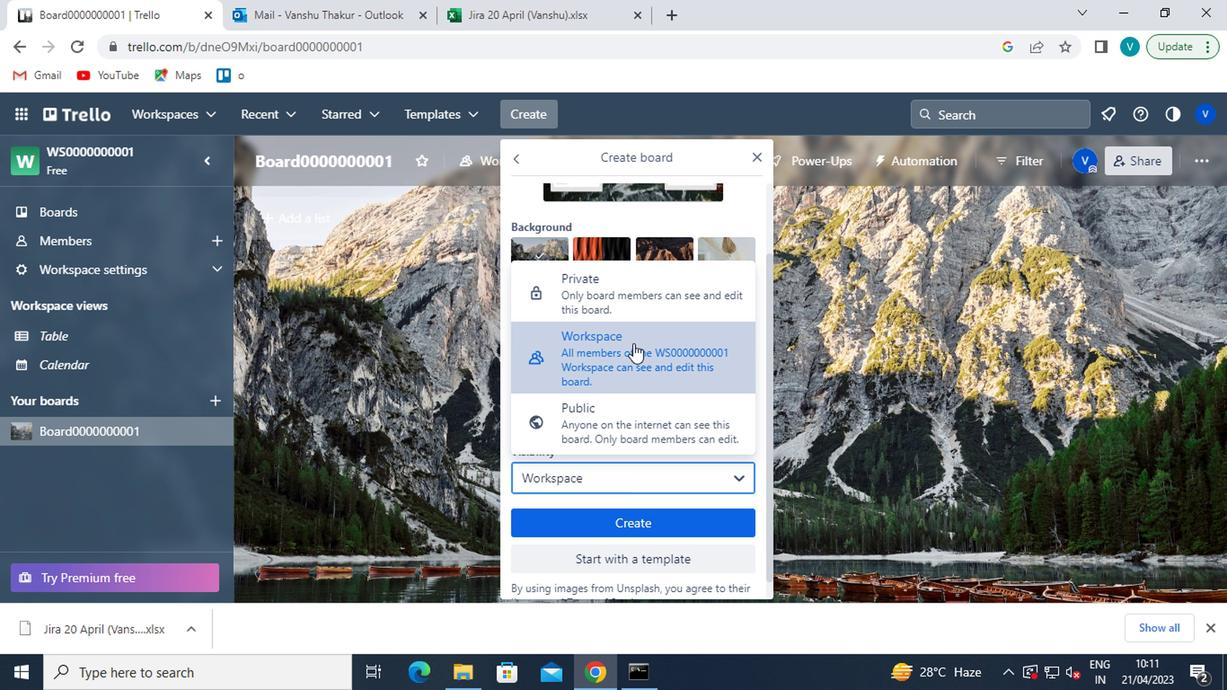 
Action: Mouse moved to (601, 450)
Screenshot: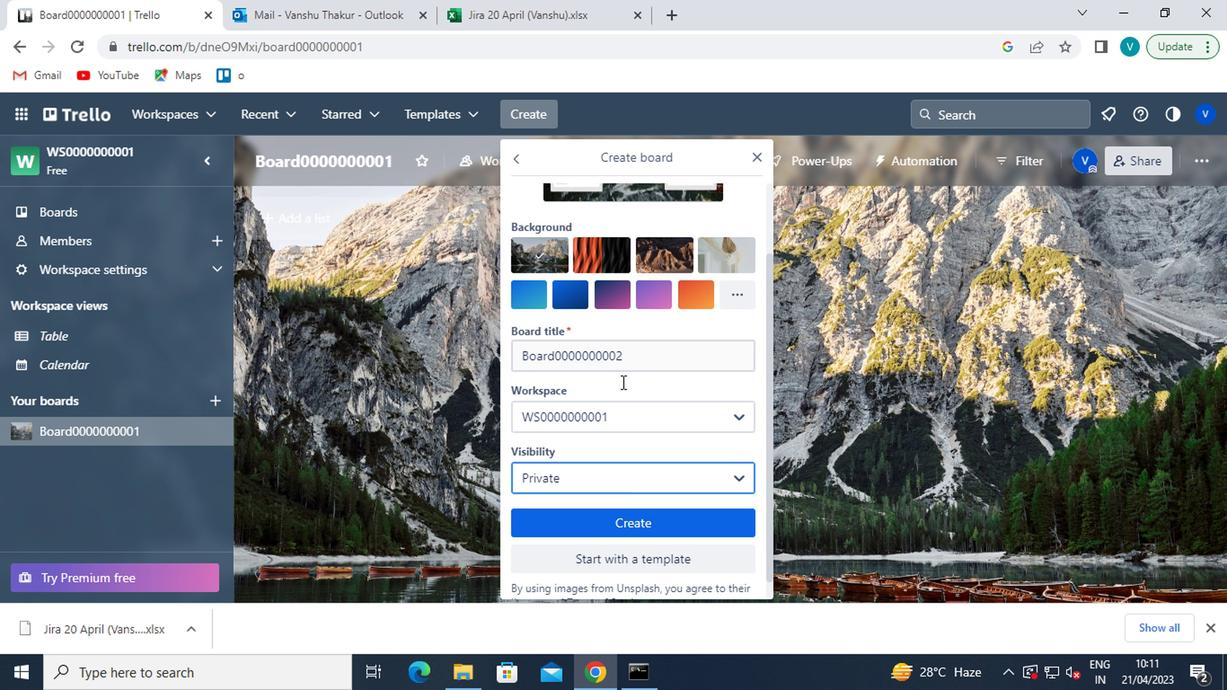 
Action: Mouse scrolled (601, 449) with delta (0, 0)
Screenshot: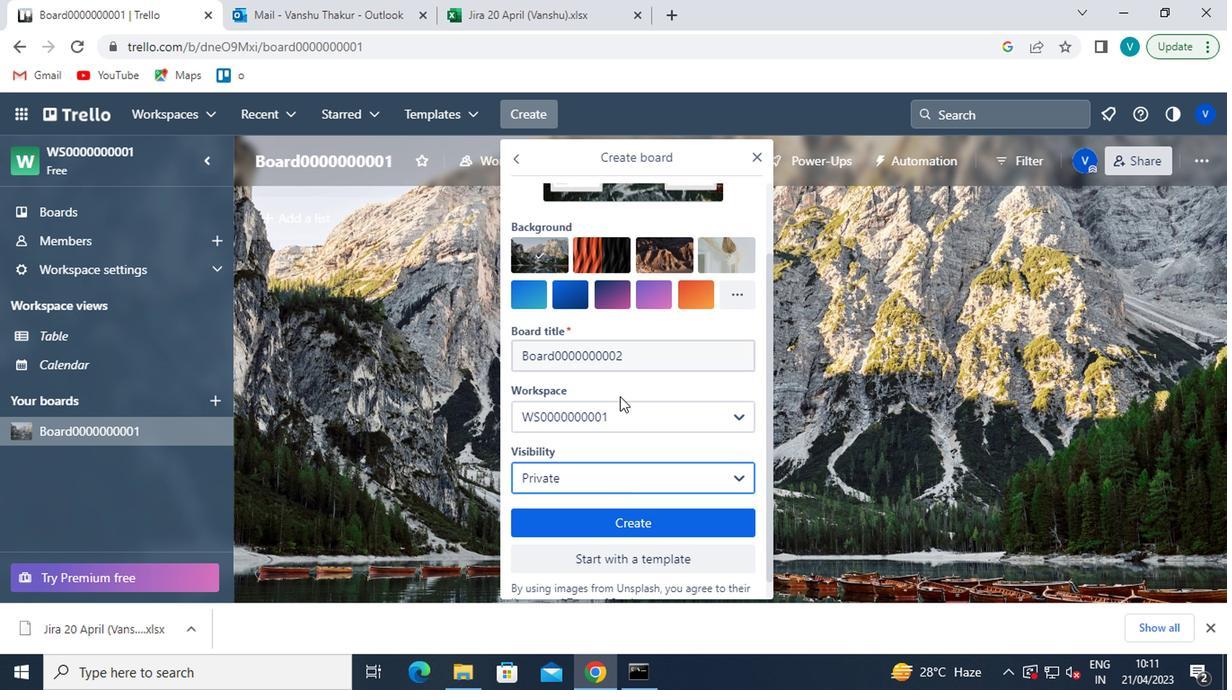 
Action: Mouse moved to (612, 491)
Screenshot: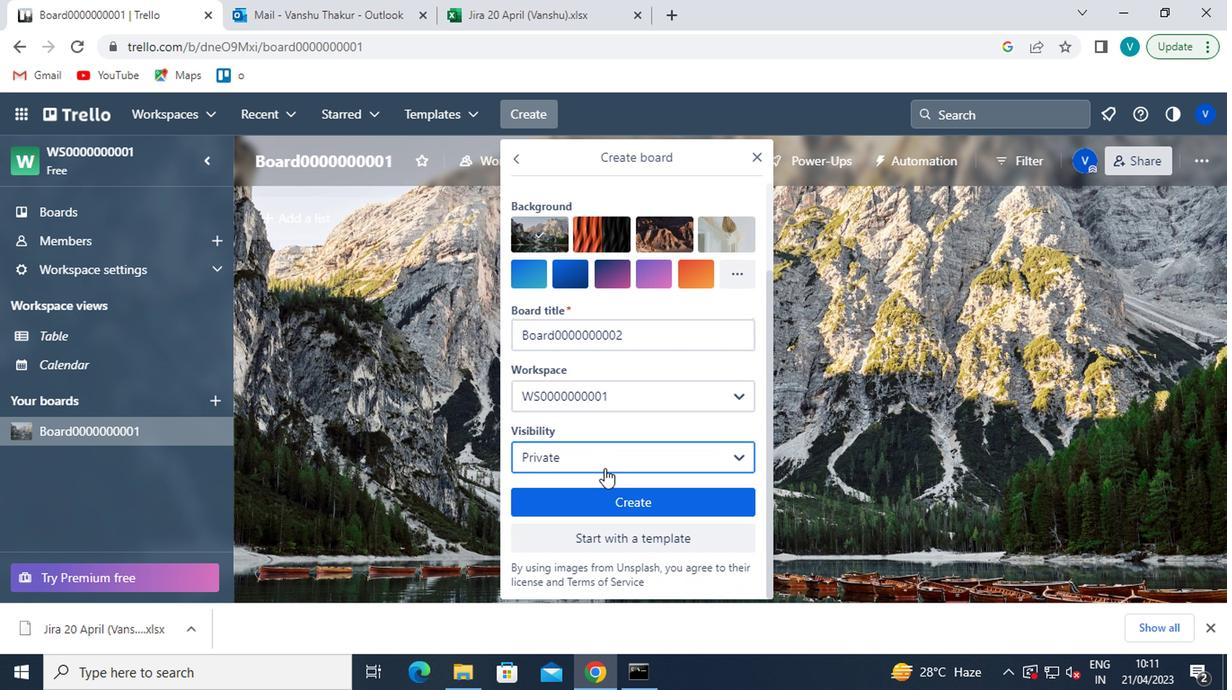 
Action: Mouse pressed left at (612, 491)
Screenshot: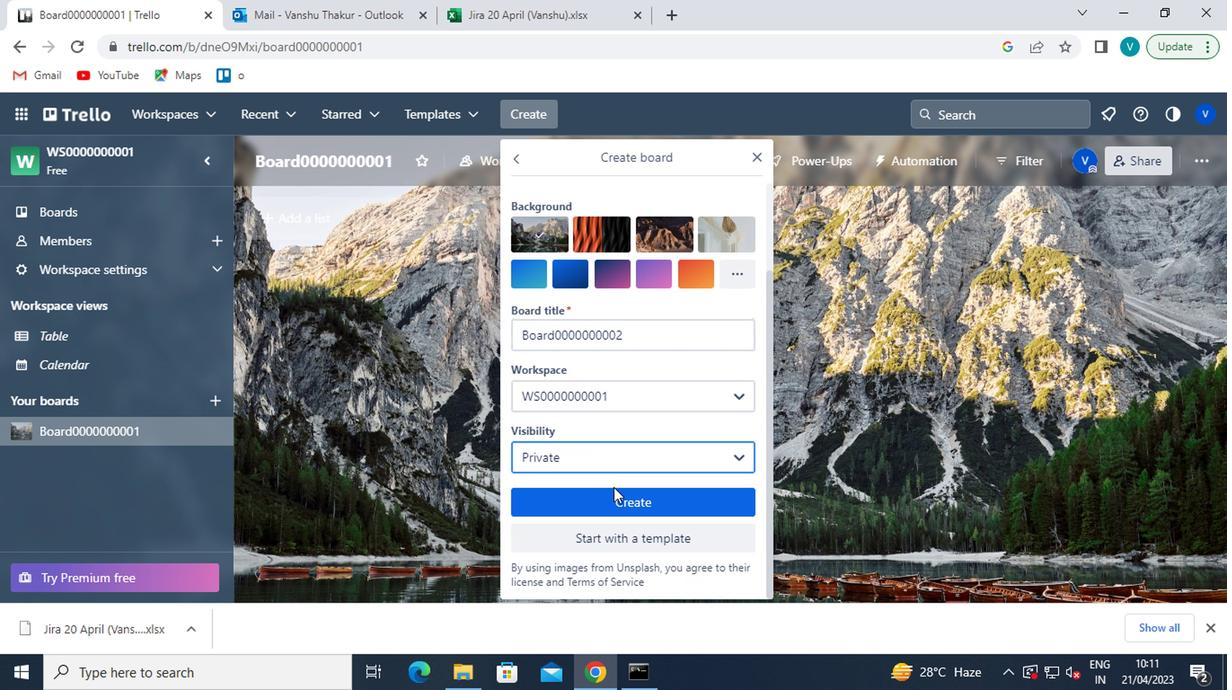 
Action: Mouse moved to (536, 113)
Screenshot: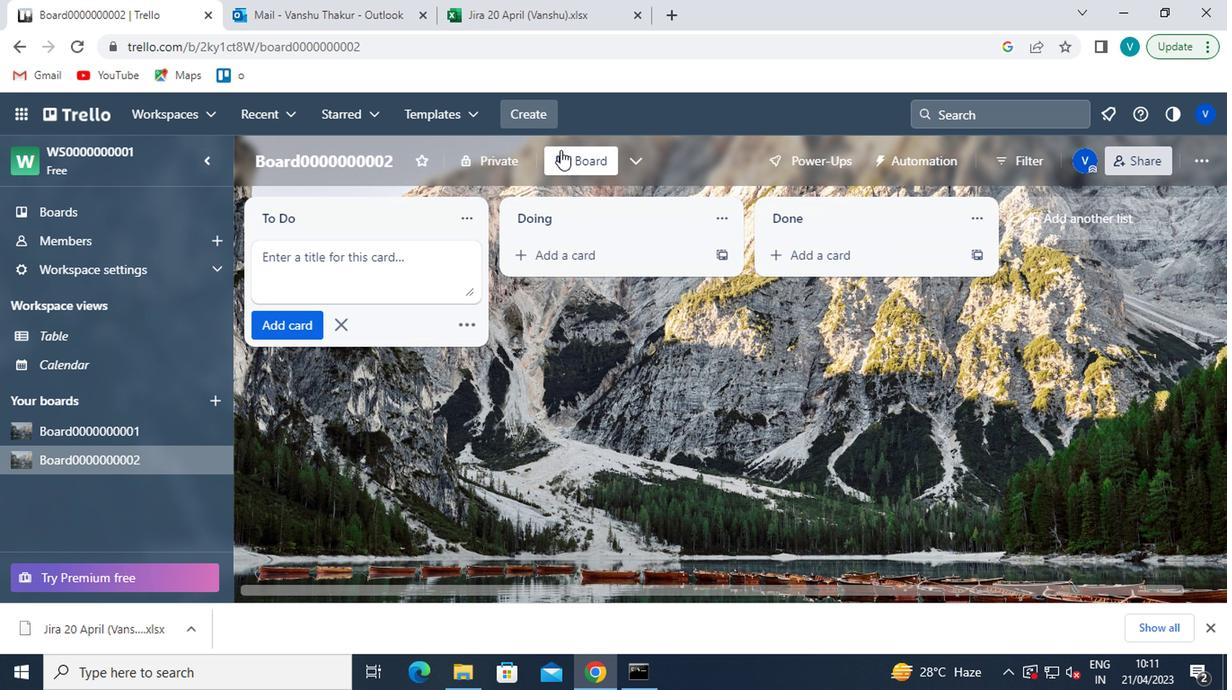 
Action: Mouse pressed left at (536, 113)
Screenshot: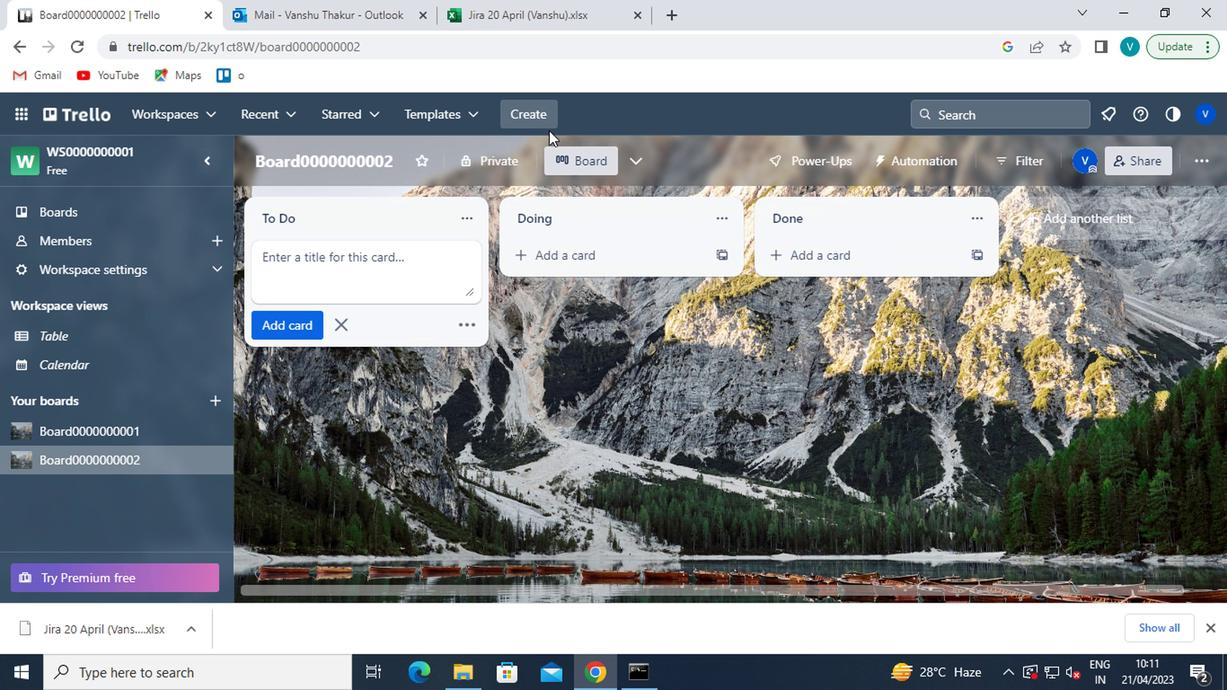 
Action: Mouse moved to (551, 172)
Screenshot: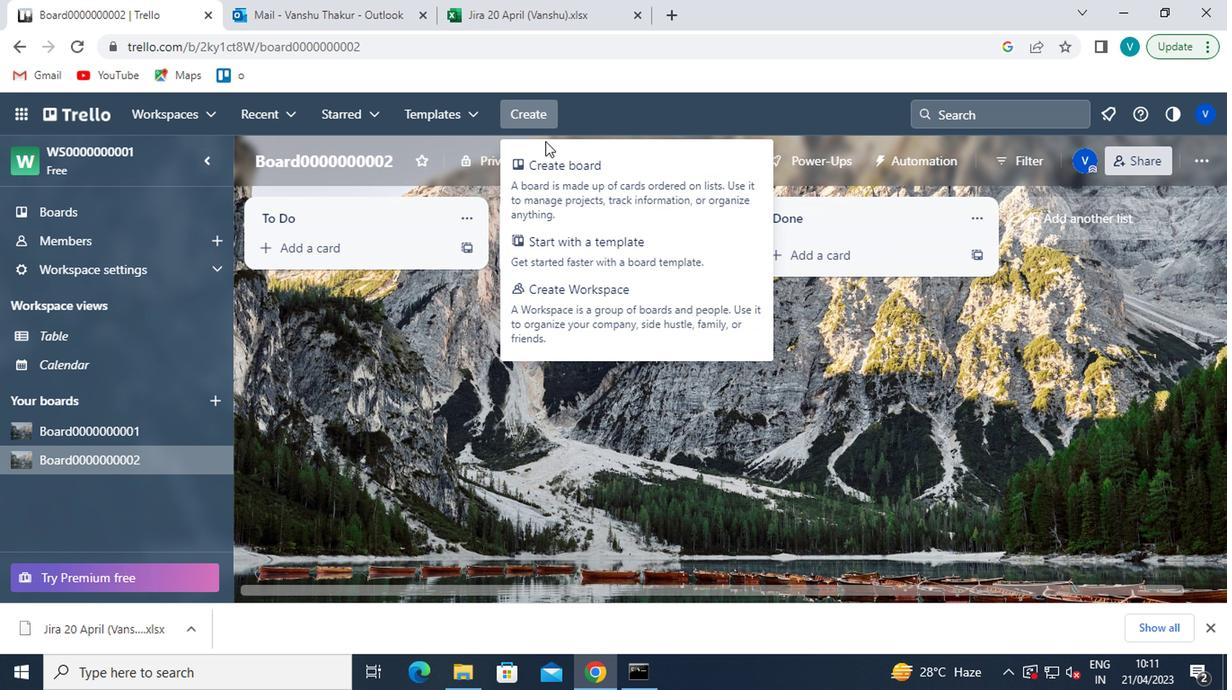
Action: Mouse pressed left at (551, 172)
Screenshot: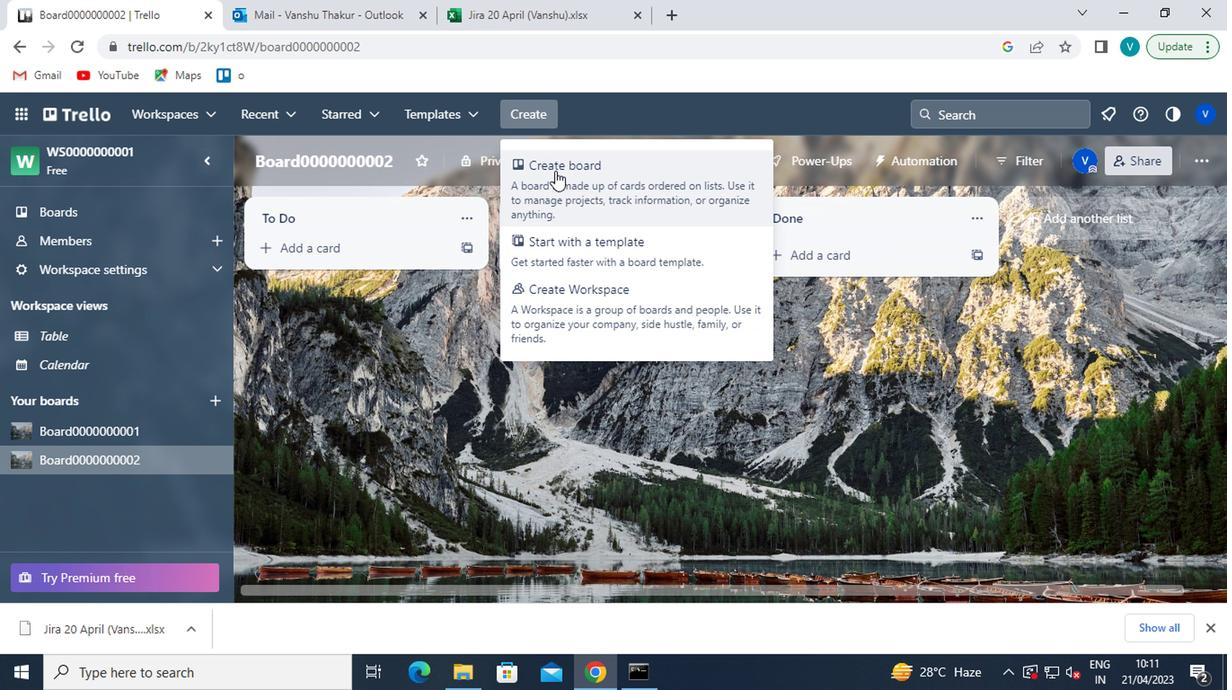 
Action: Mouse moved to (566, 461)
Screenshot: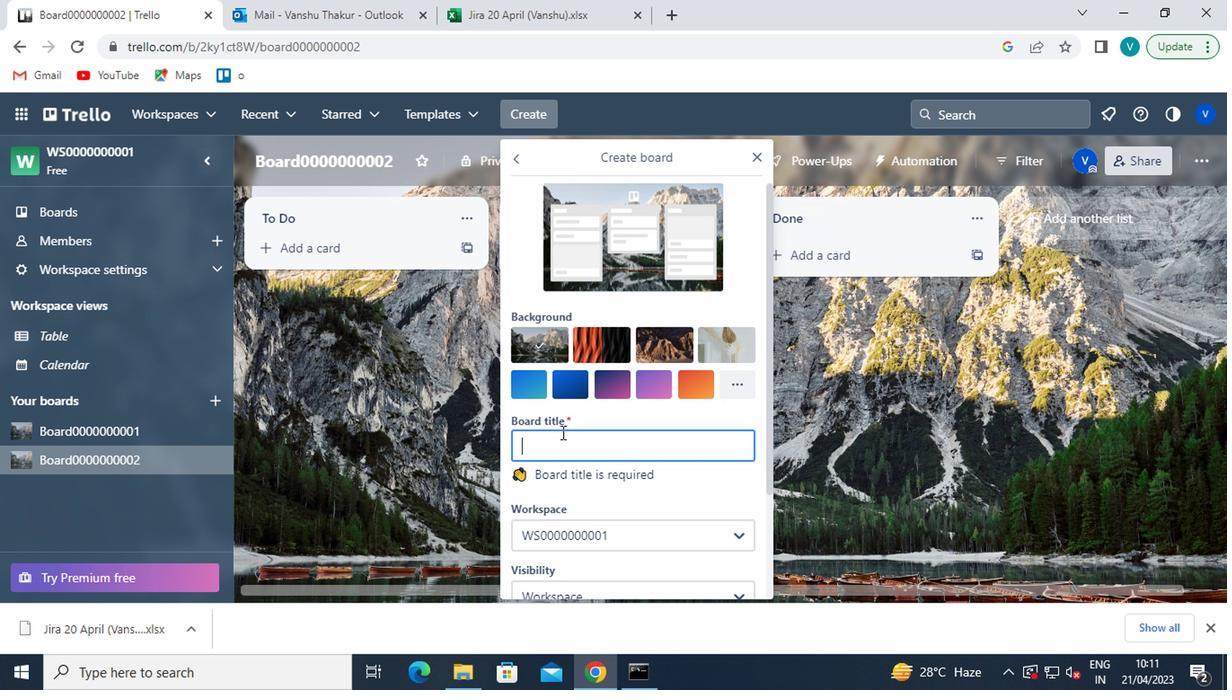 
Action: Mouse pressed left at (566, 461)
Screenshot: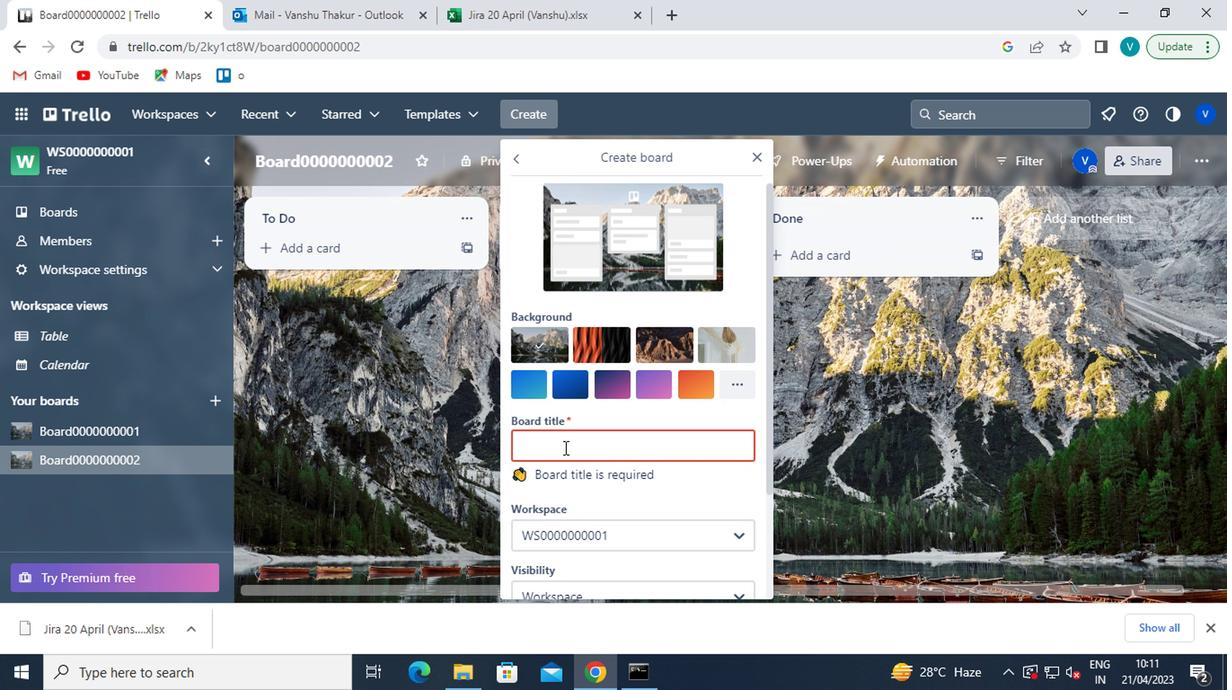 
Action: Mouse moved to (560, 458)
Screenshot: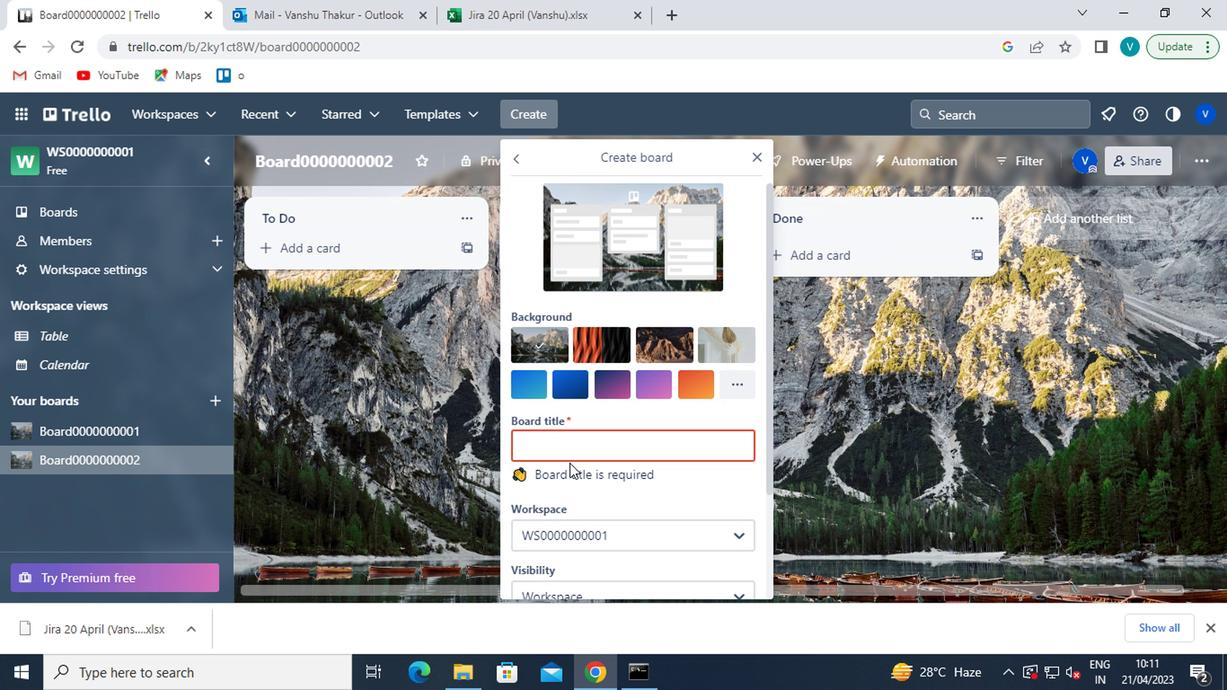 
Action: Mouse pressed left at (560, 458)
Screenshot: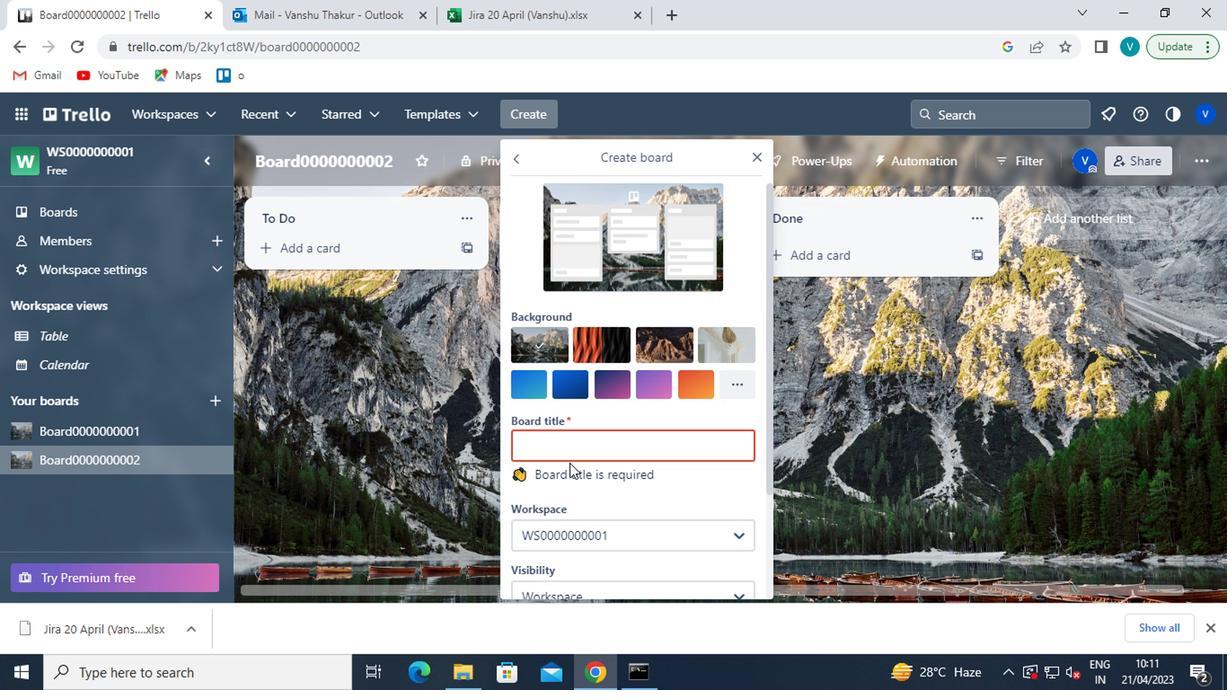 
Action: Mouse moved to (558, 456)
Screenshot: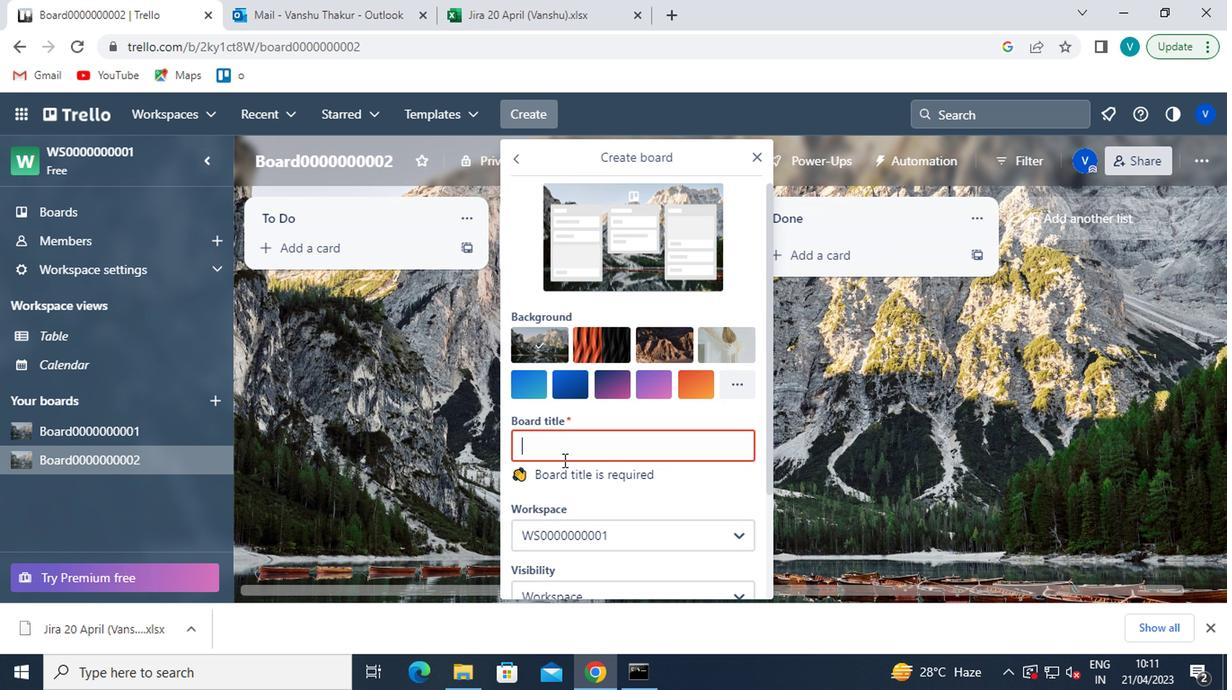 
Action: Key pressed <Key.shift>BOARD0000000003
Screenshot: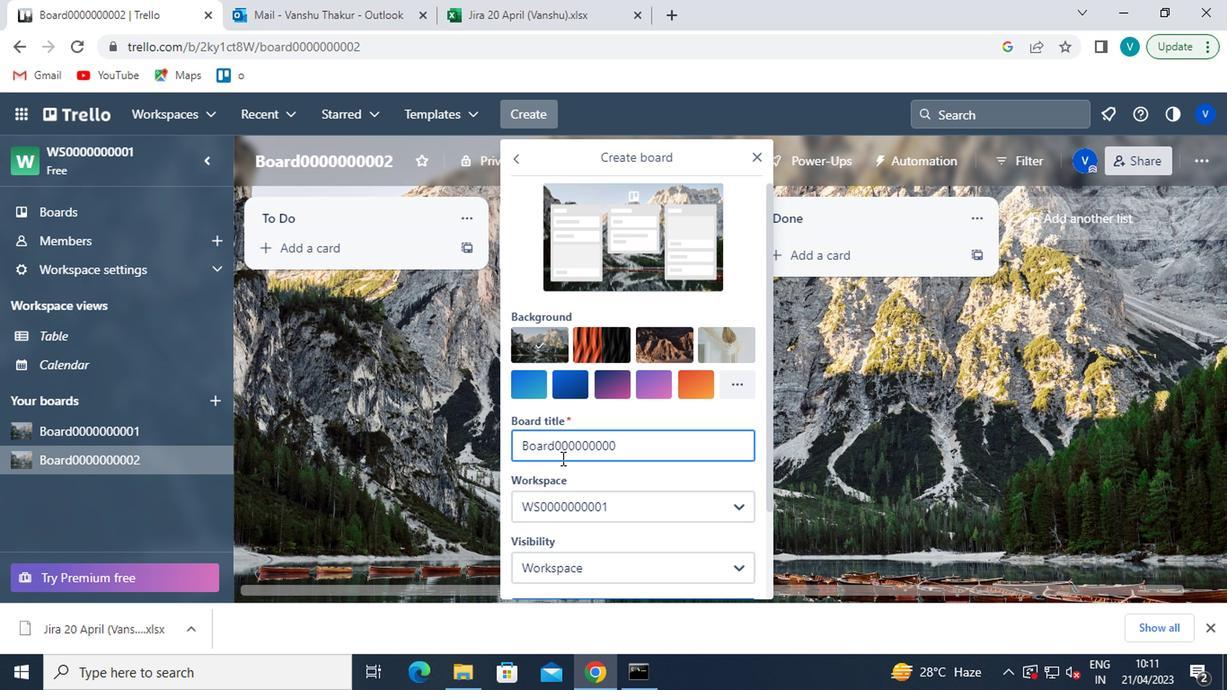 
Action: Mouse moved to (593, 566)
Screenshot: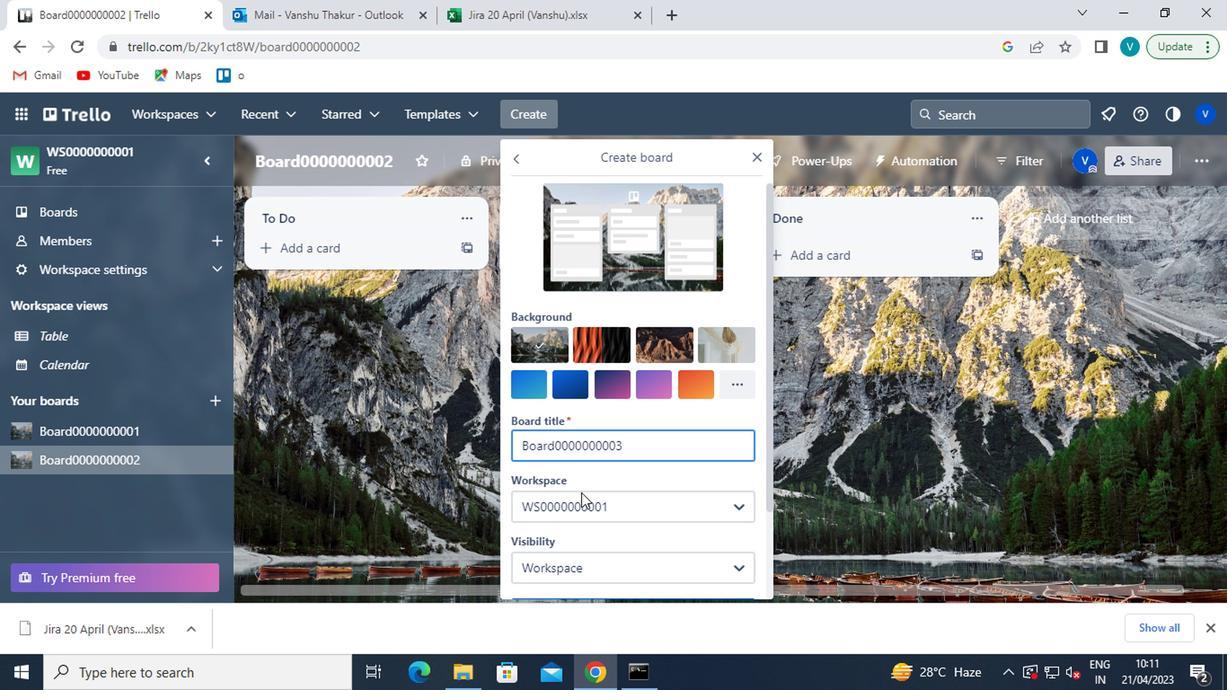 
Action: Mouse pressed left at (593, 566)
Screenshot: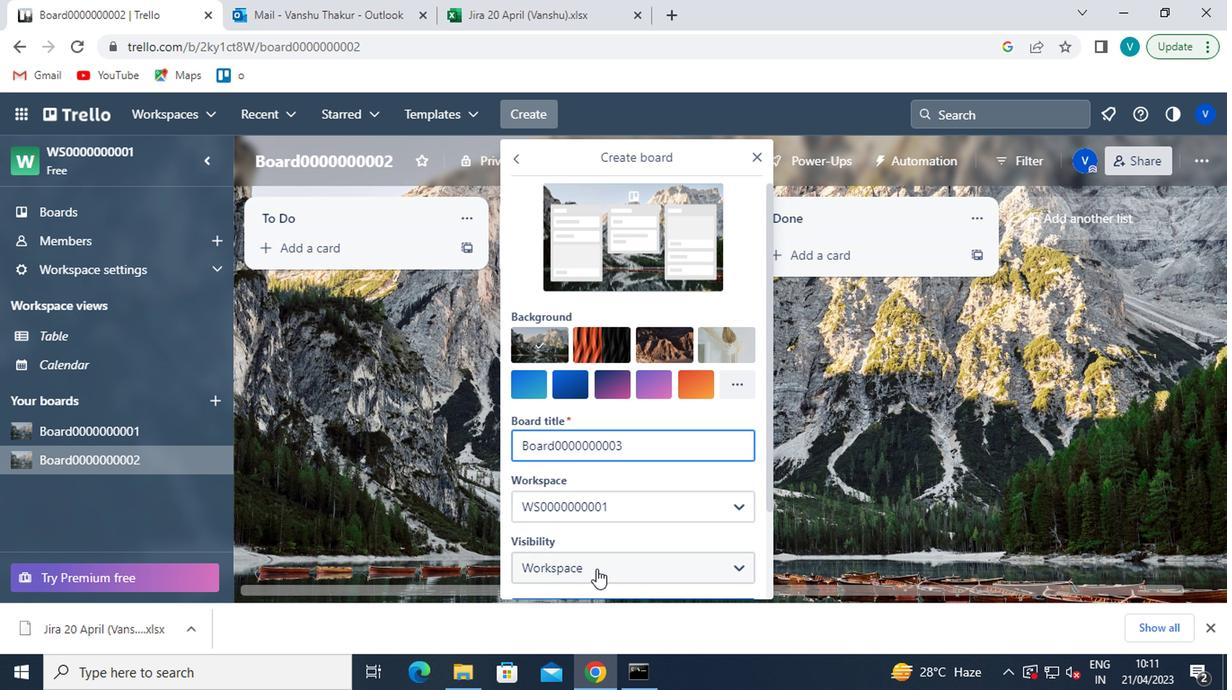 
Action: Mouse moved to (601, 507)
Screenshot: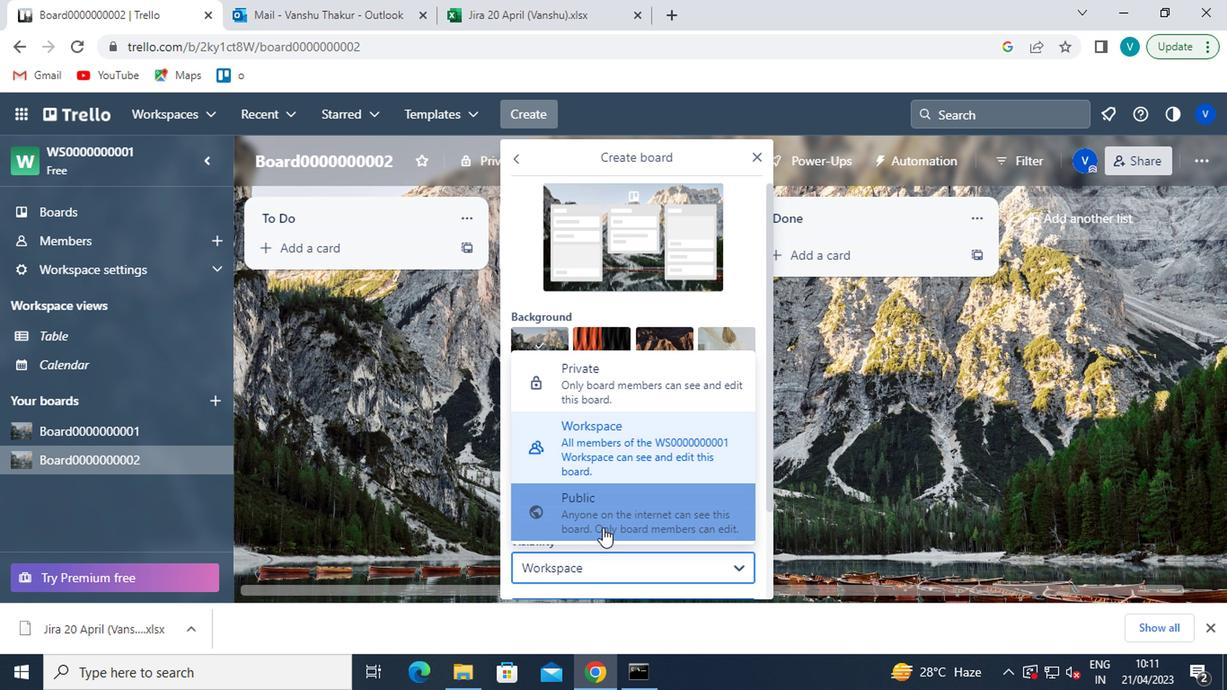 
Action: Mouse pressed left at (601, 507)
Screenshot: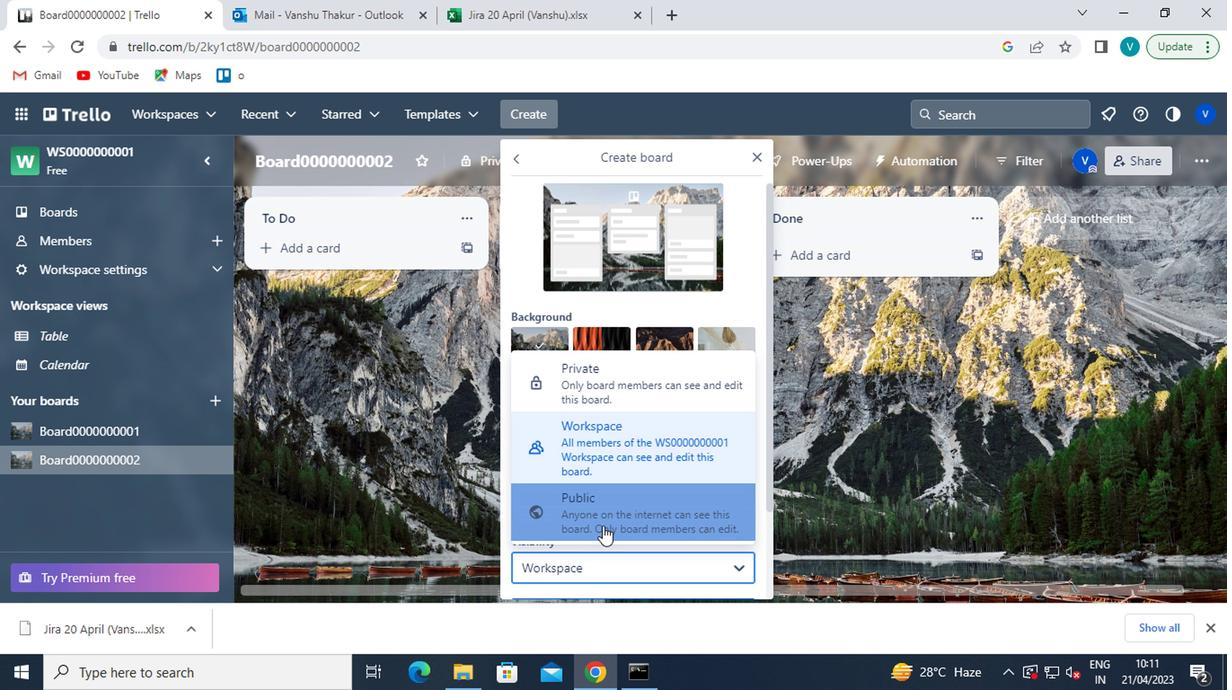 
Action: Mouse pressed left at (601, 507)
Screenshot: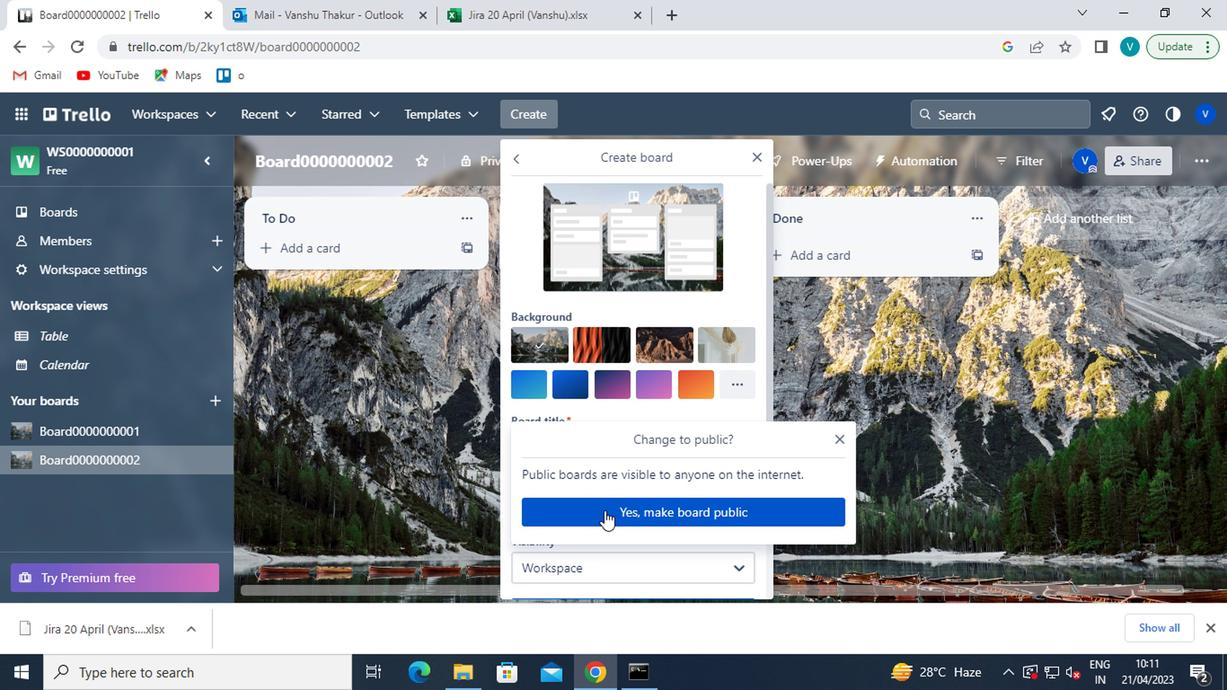 
Action: Mouse scrolled (601, 507) with delta (0, 0)
Screenshot: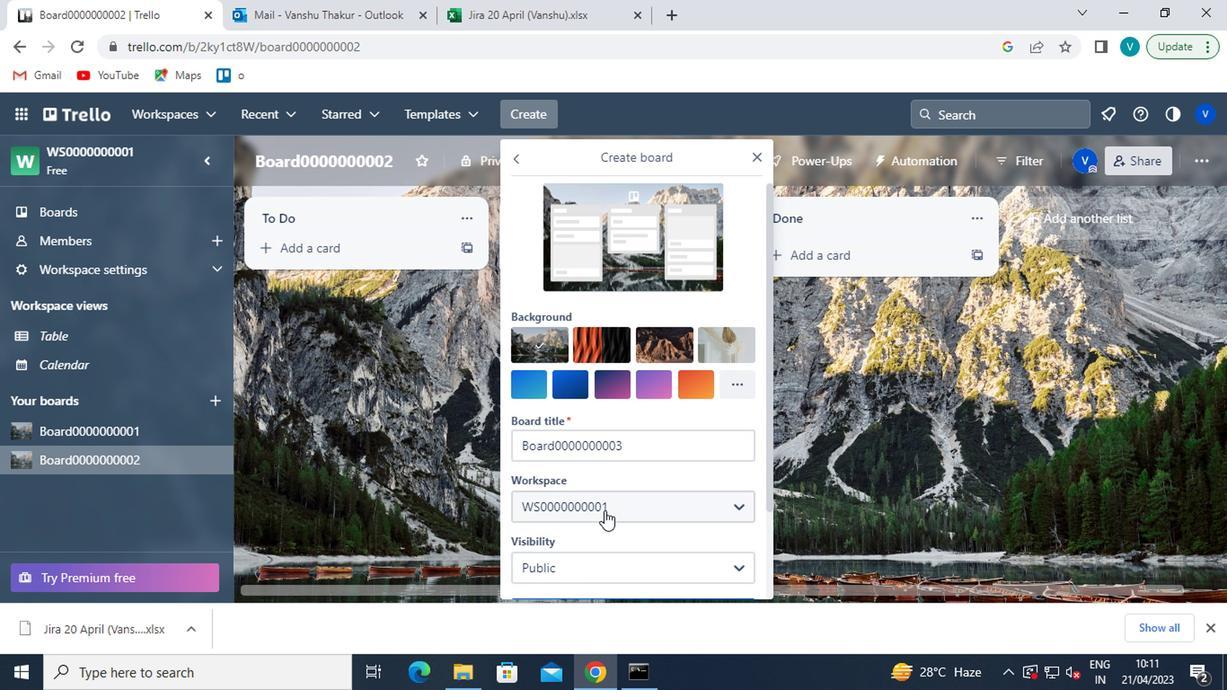 
Action: Mouse moved to (601, 507)
Screenshot: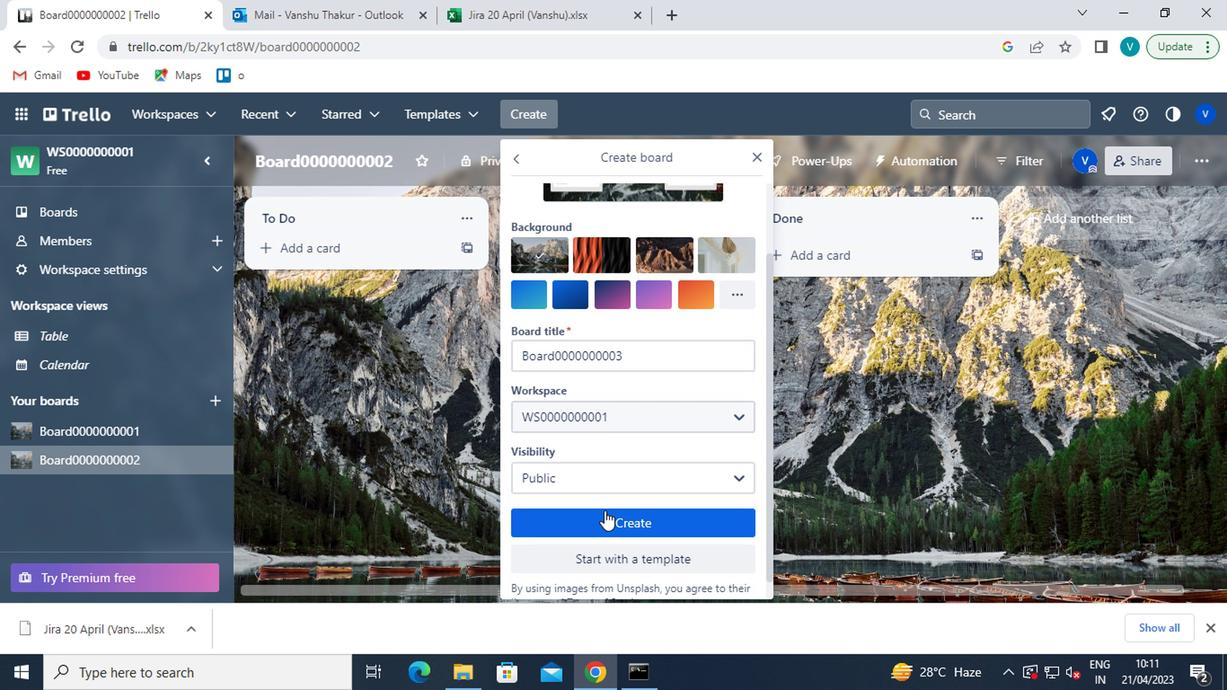 
Action: Mouse pressed left at (601, 507)
Screenshot: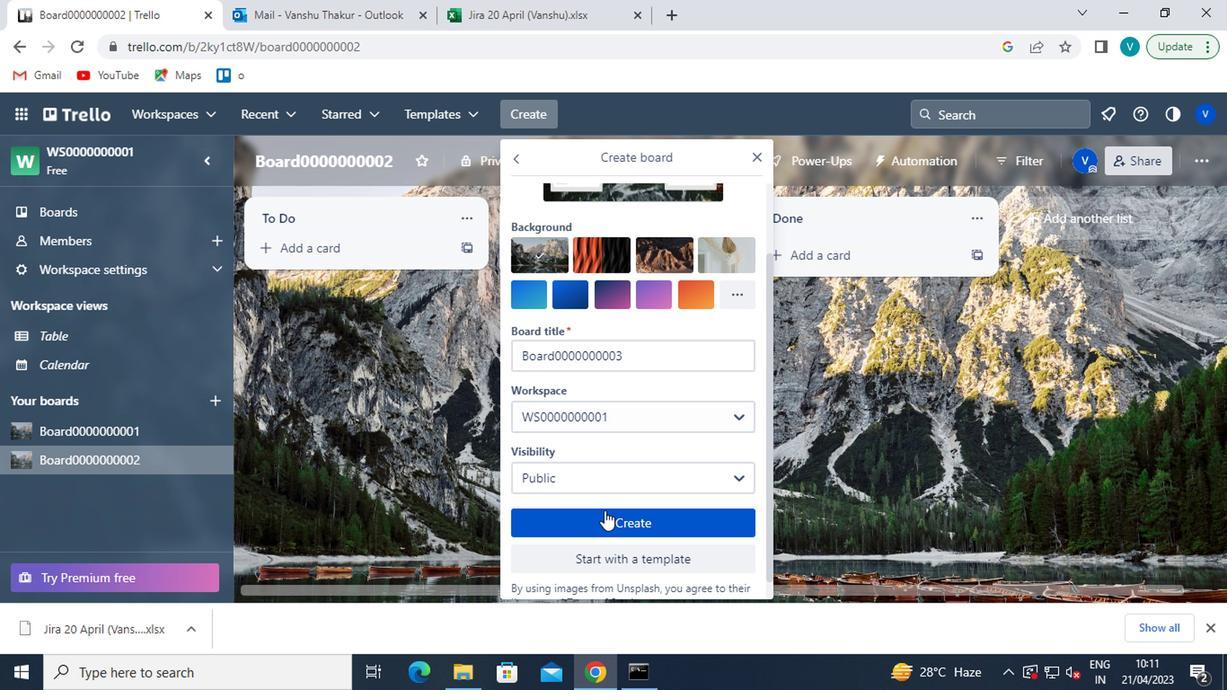 
Action: Mouse moved to (133, 423)
Screenshot: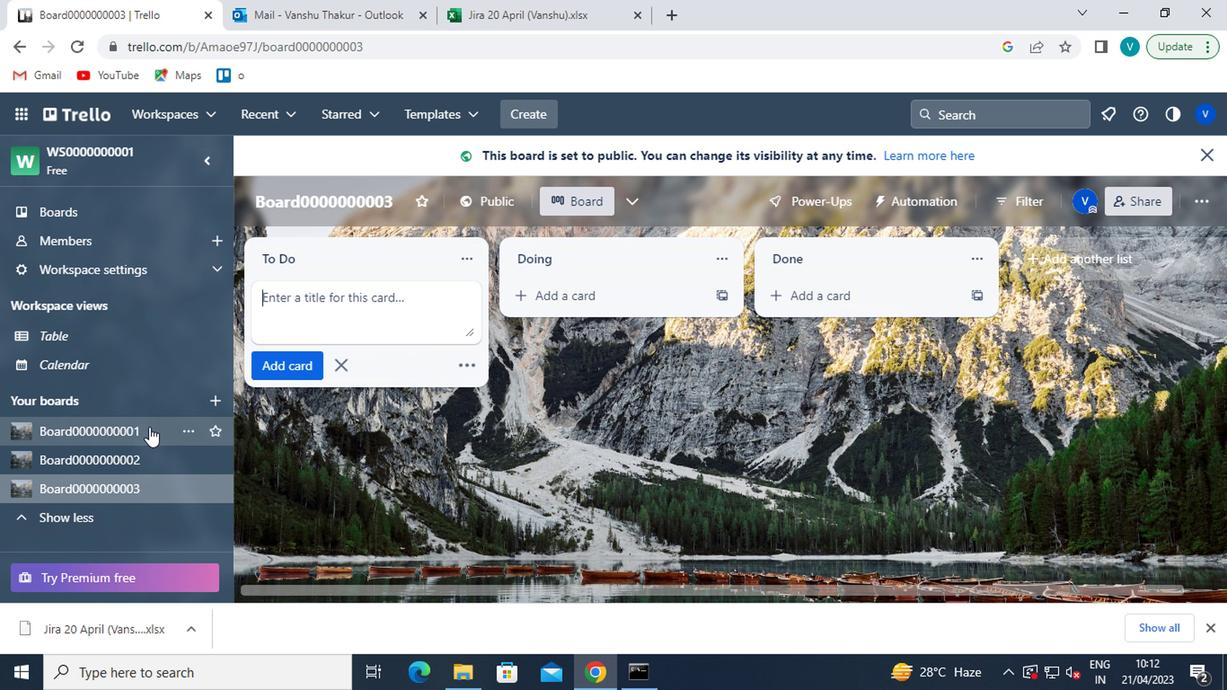 
Action: Mouse pressed left at (133, 423)
Screenshot: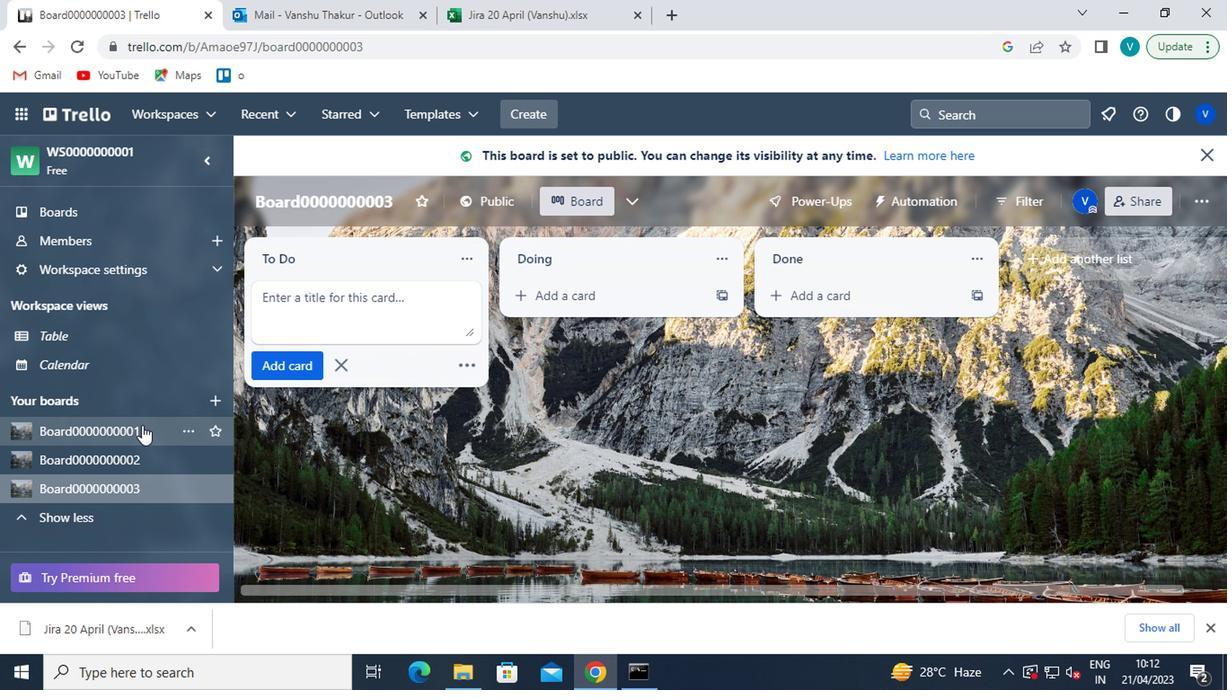 
Action: Mouse moved to (324, 212)
Screenshot: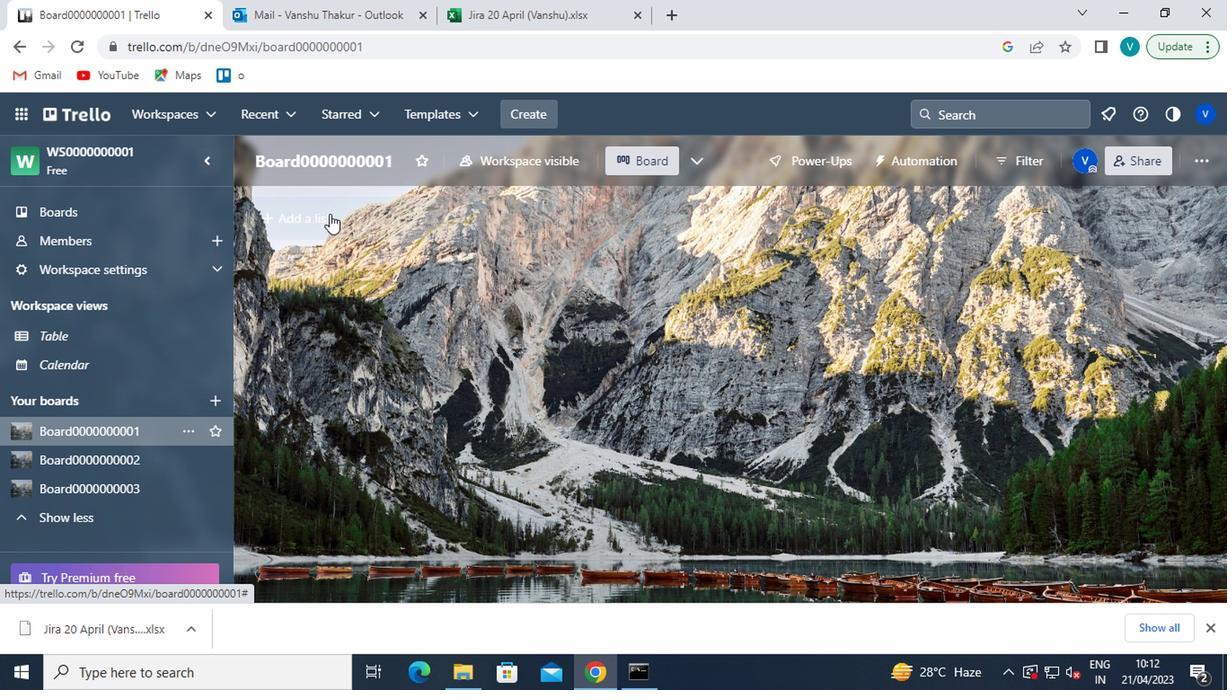 
Action: Mouse pressed left at (324, 212)
Screenshot: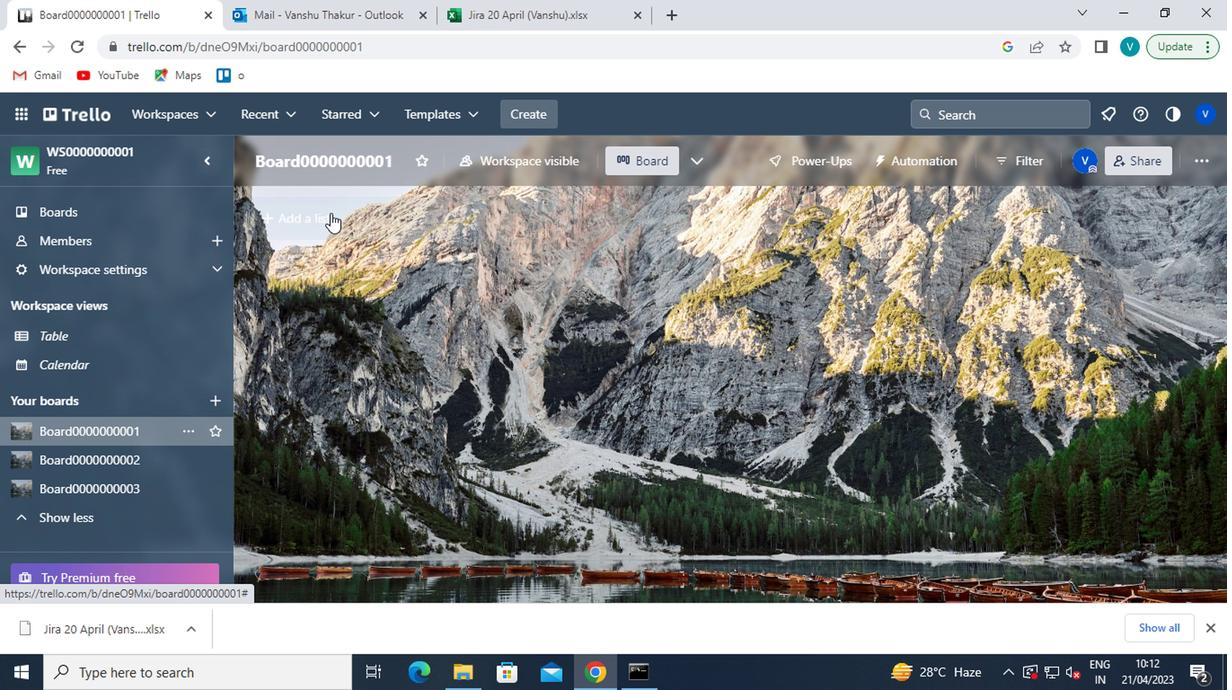 
Action: Key pressed <Key.shift><Key.shift><Key.shift><Key.shift><Key.shift><Key.shift><Key.shift><Key.shift>TO-<Key.shift>D0<Key.enter>
Screenshot: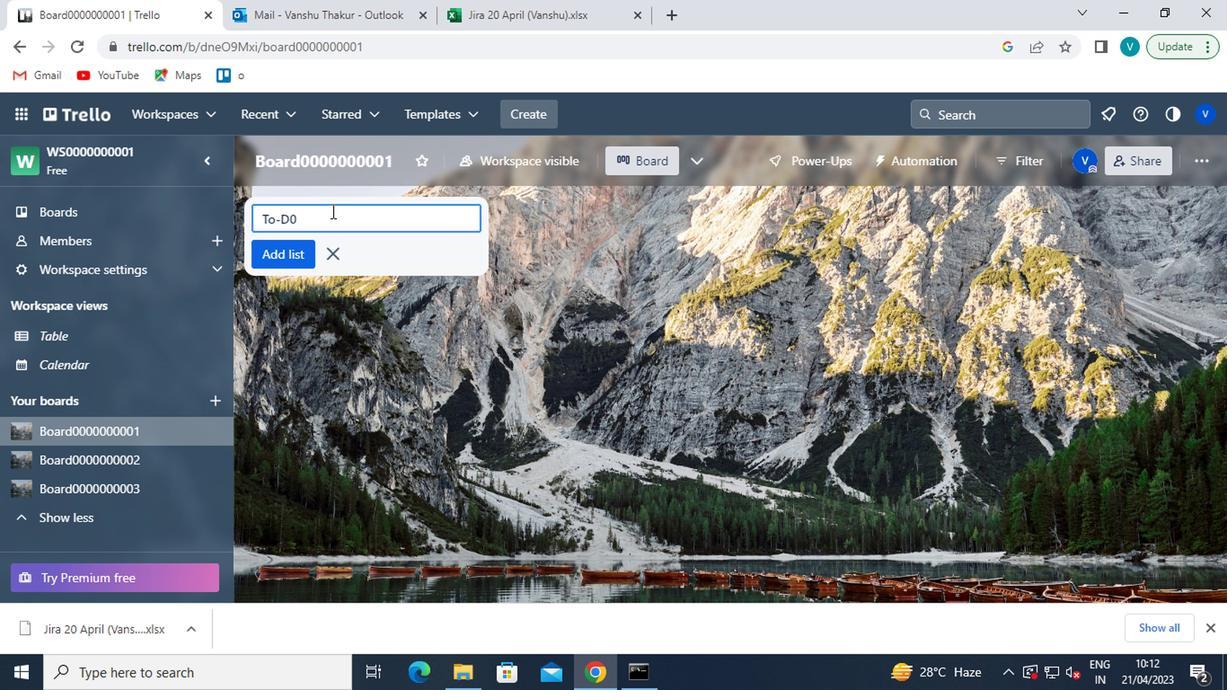 
Action: Mouse moved to (320, 260)
Screenshot: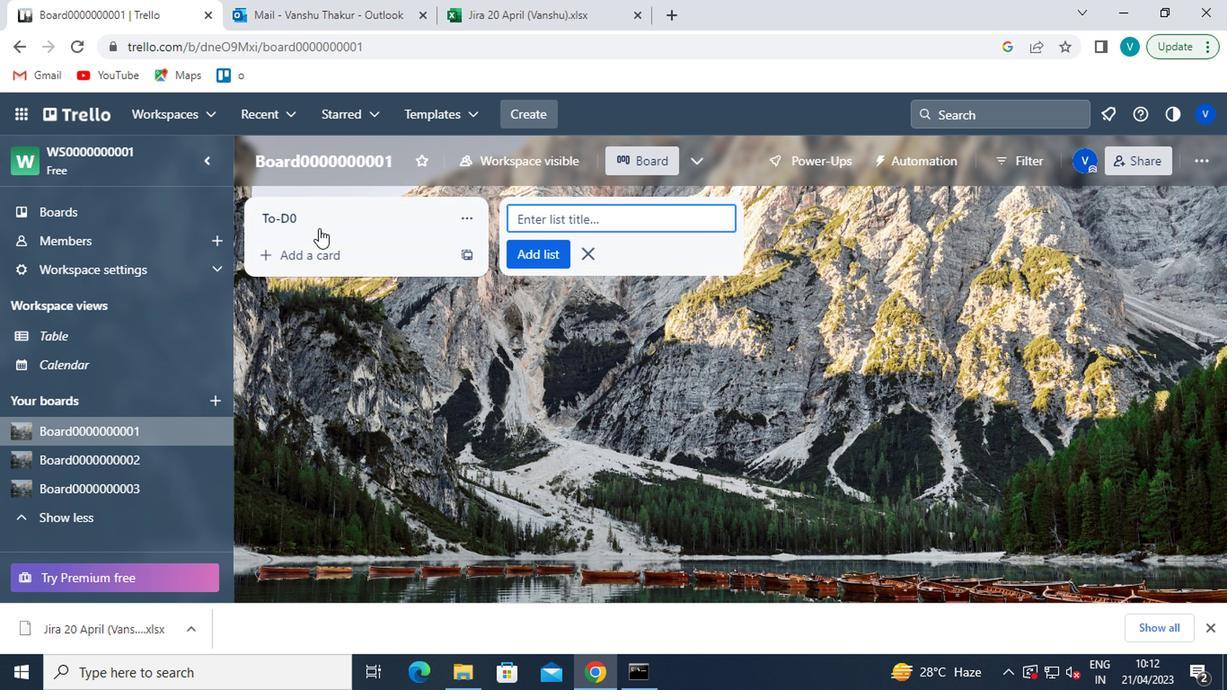 
Action: Mouse pressed left at (320, 260)
Screenshot: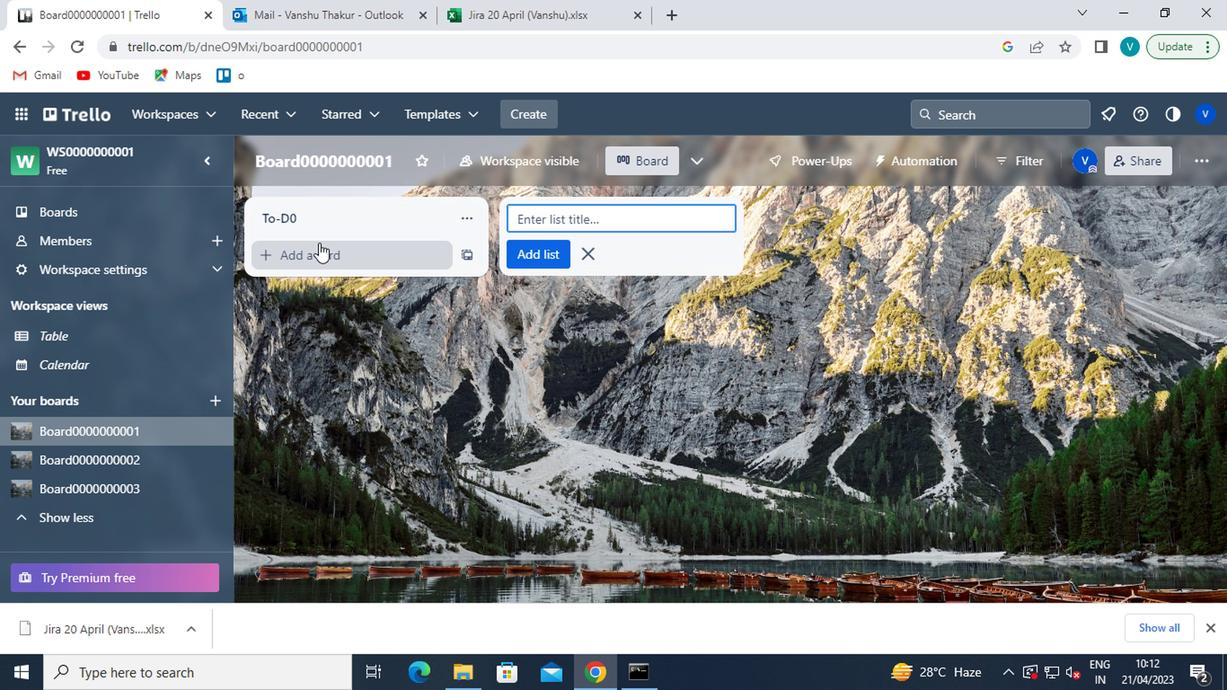 
Action: Mouse moved to (337, 250)
Screenshot: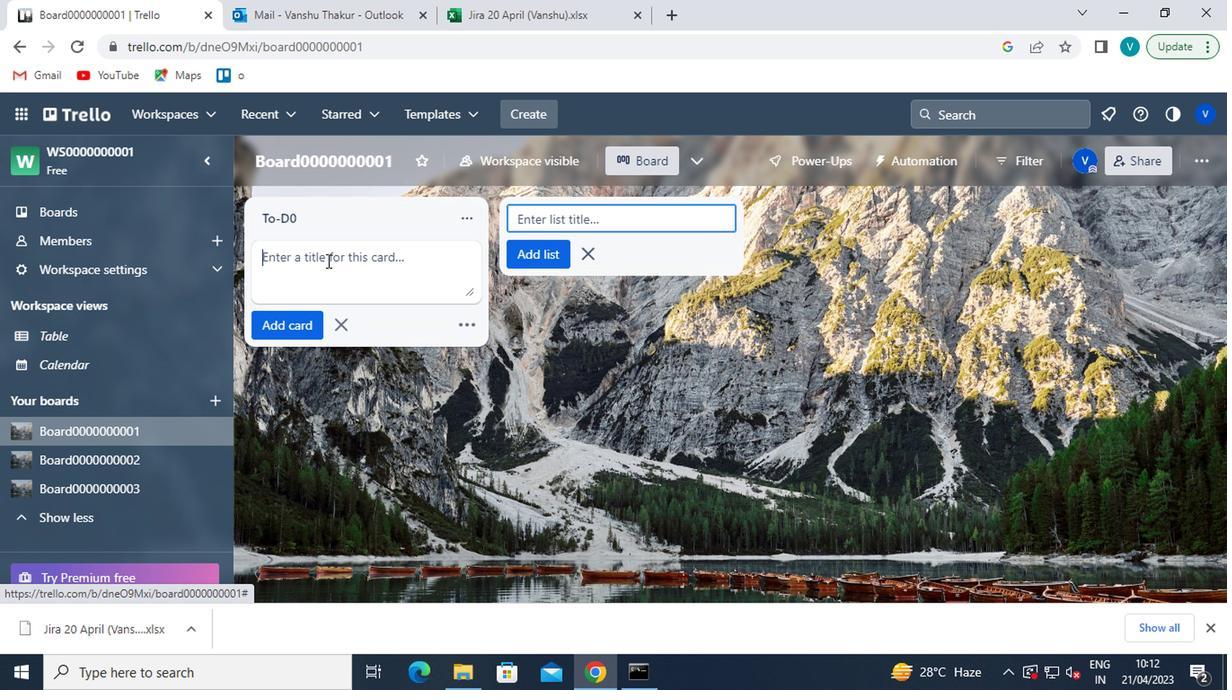 
Action: Key pressed <Key.shift>CARD0000000001
Screenshot: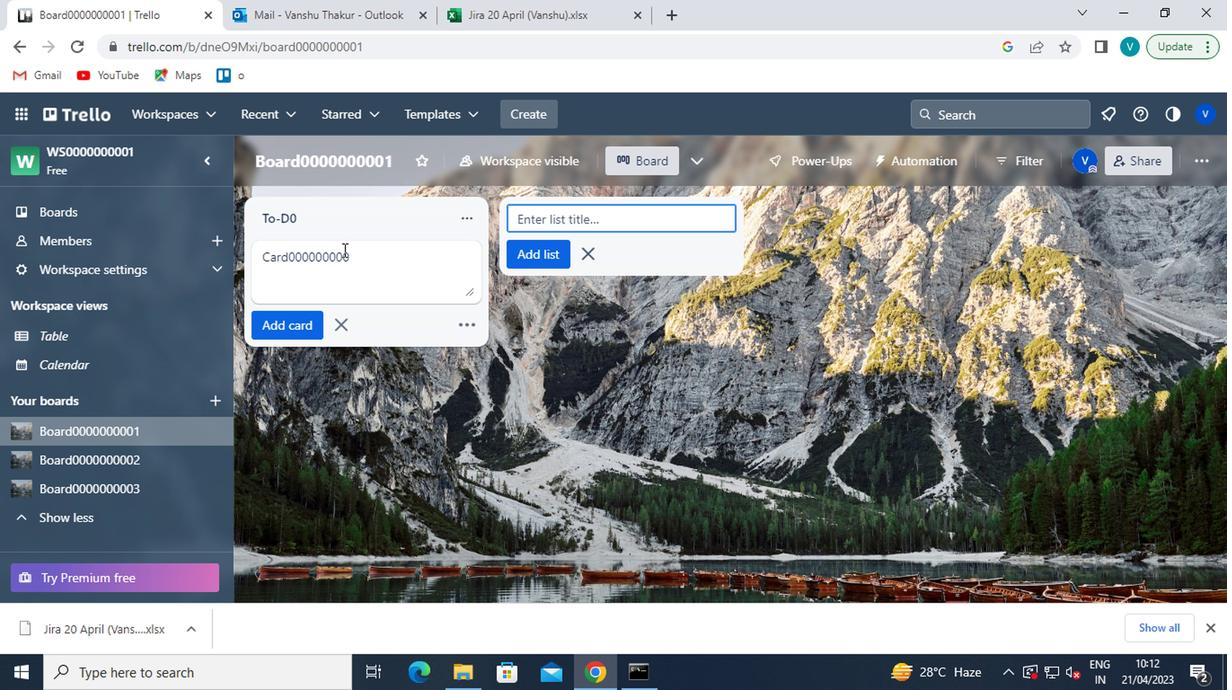 
Action: Mouse moved to (384, 279)
Screenshot: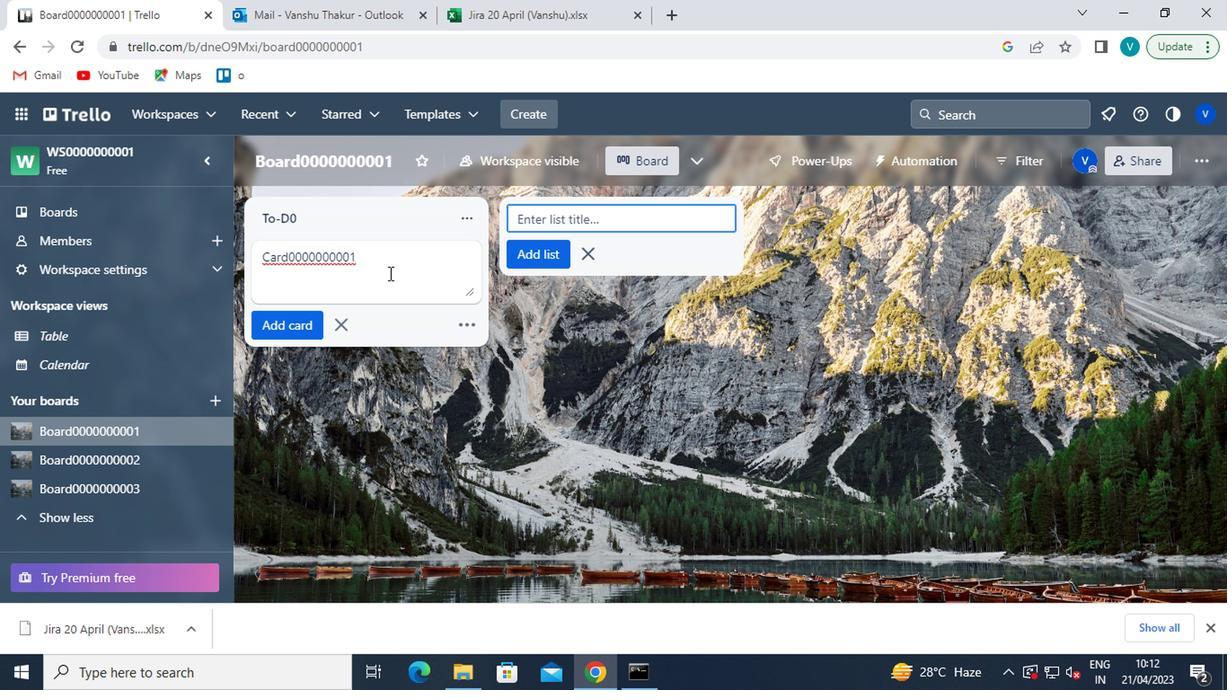 
Action: Key pressed <Key.enter><Key.shift>CARD0000000002<Key.enter>
Screenshot: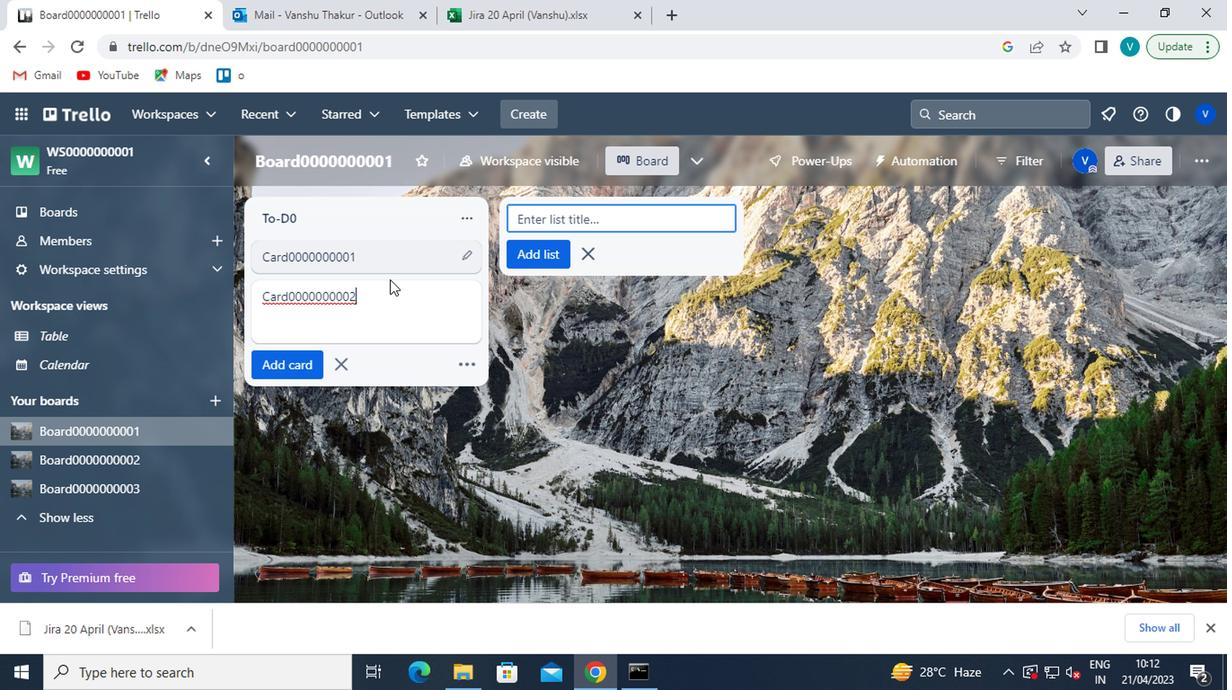 
